 Task: Reply All to email with the signature Francisco Garcia with the subject Request for an article from softage.1@softage.net with the message Can you provide me with the contact information for the client?, select last word, change the font color from current to purple and background color to black Send the email
Action: Mouse moved to (861, 73)
Screenshot: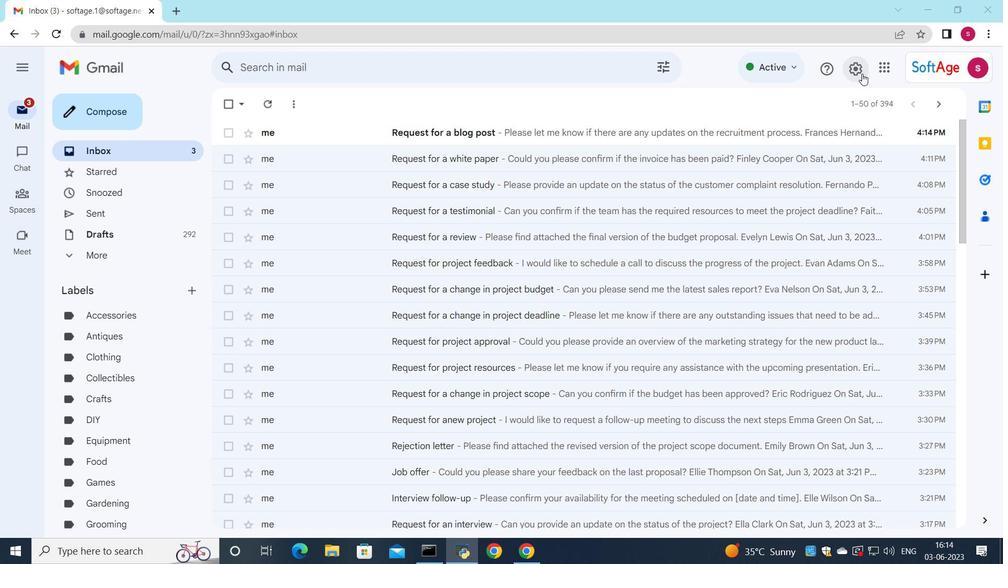 
Action: Mouse pressed left at (861, 73)
Screenshot: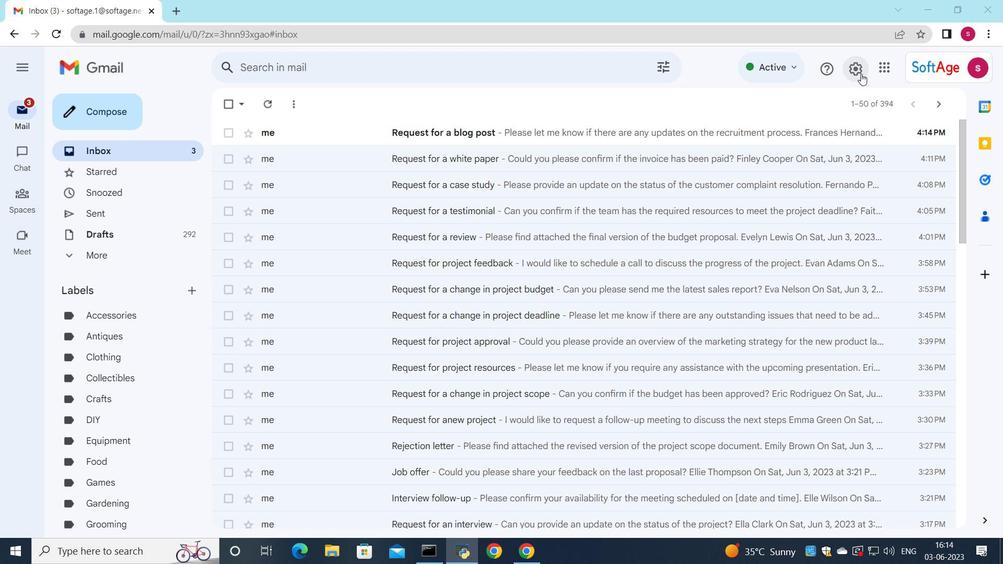 
Action: Mouse moved to (854, 137)
Screenshot: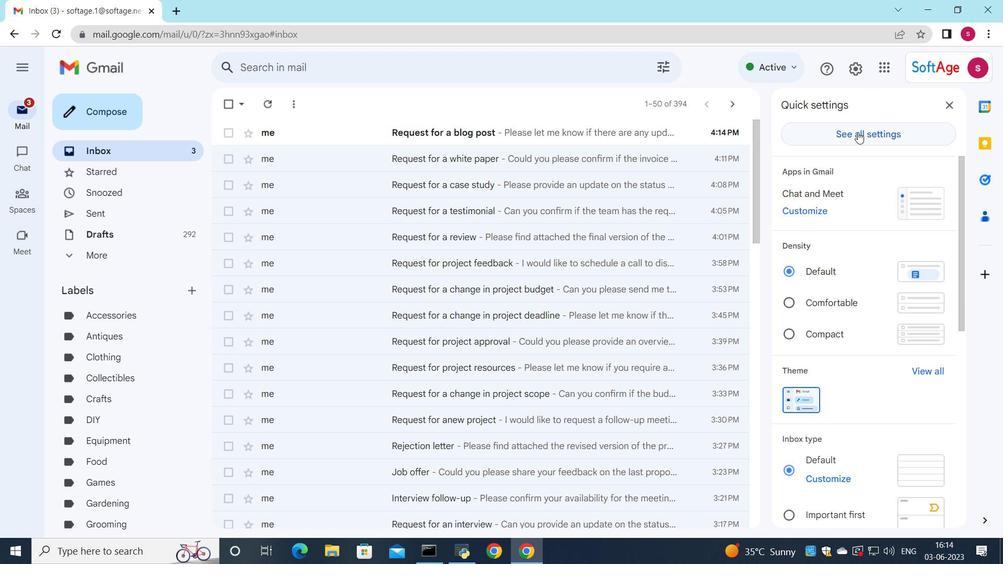 
Action: Mouse pressed left at (854, 137)
Screenshot: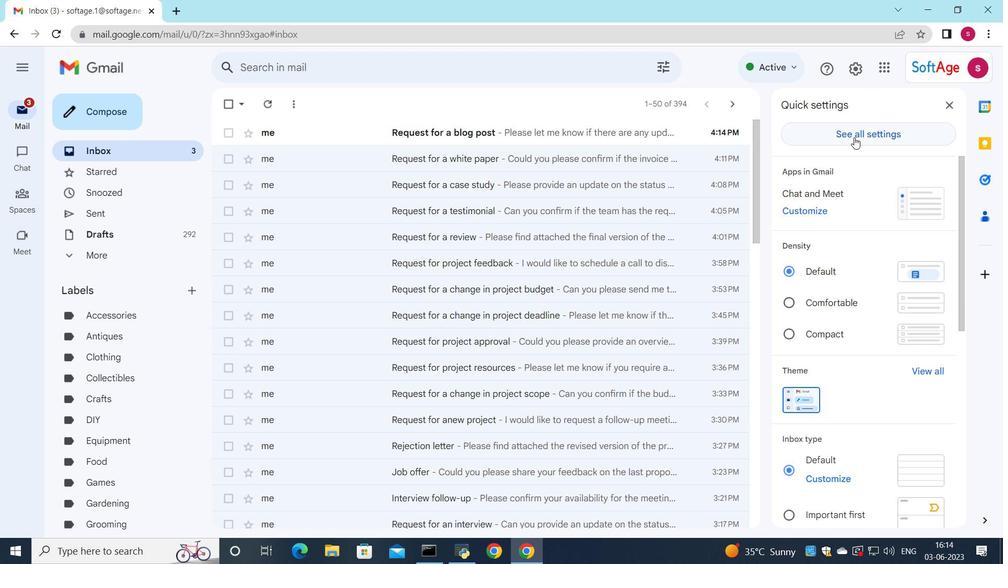 
Action: Mouse moved to (511, 297)
Screenshot: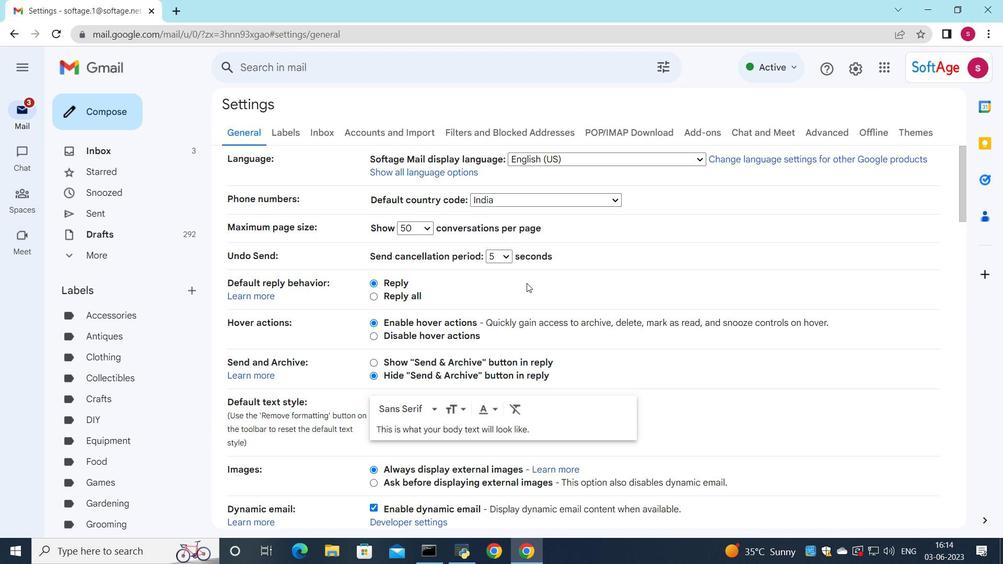 
Action: Mouse scrolled (511, 296) with delta (0, 0)
Screenshot: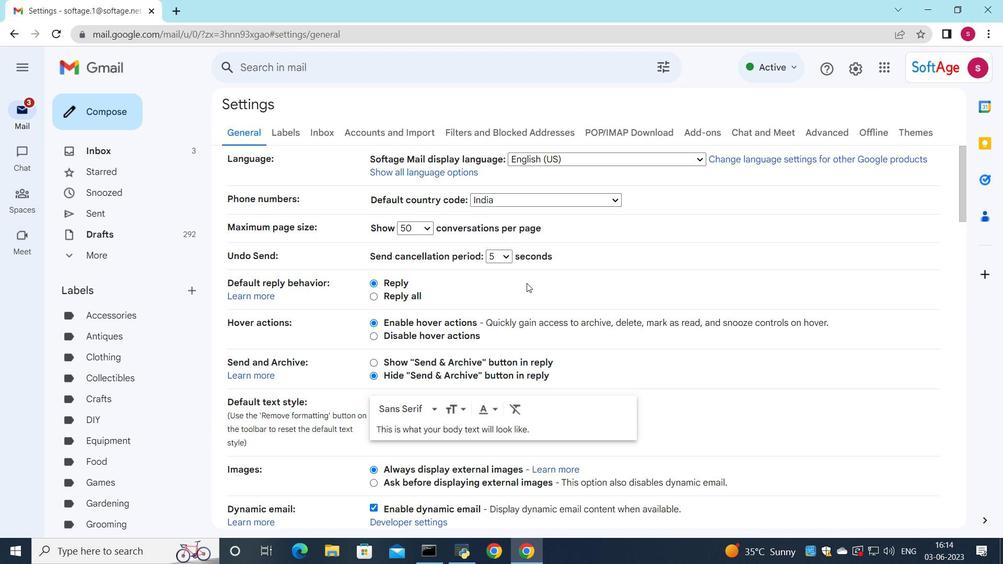 
Action: Mouse scrolled (511, 296) with delta (0, 0)
Screenshot: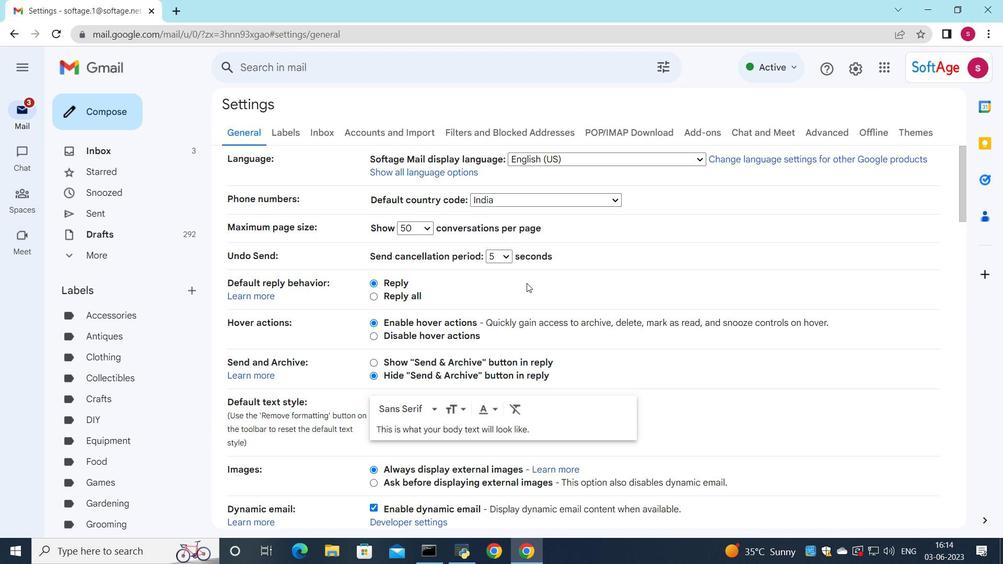 
Action: Mouse scrolled (511, 296) with delta (0, 0)
Screenshot: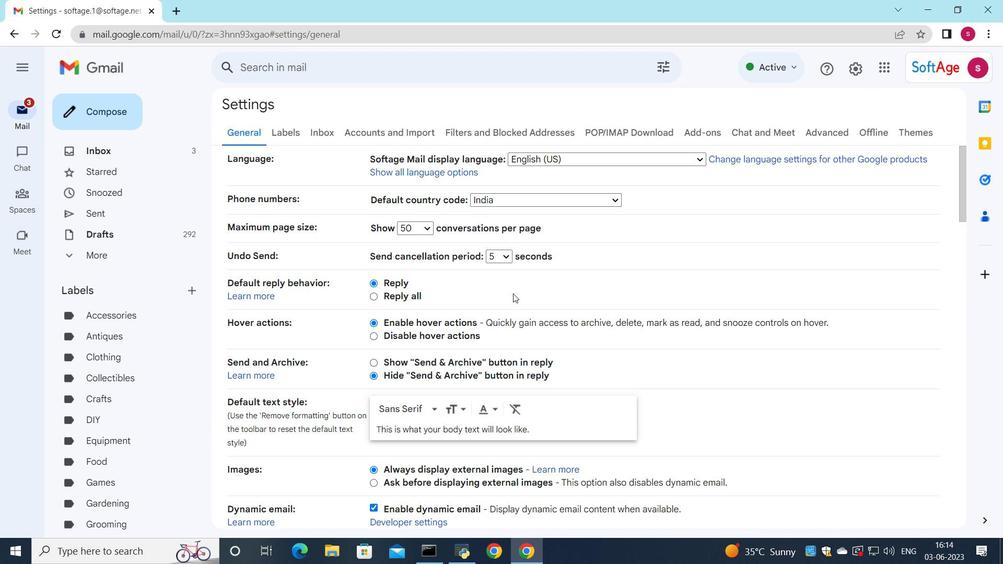 
Action: Mouse scrolled (511, 296) with delta (0, 0)
Screenshot: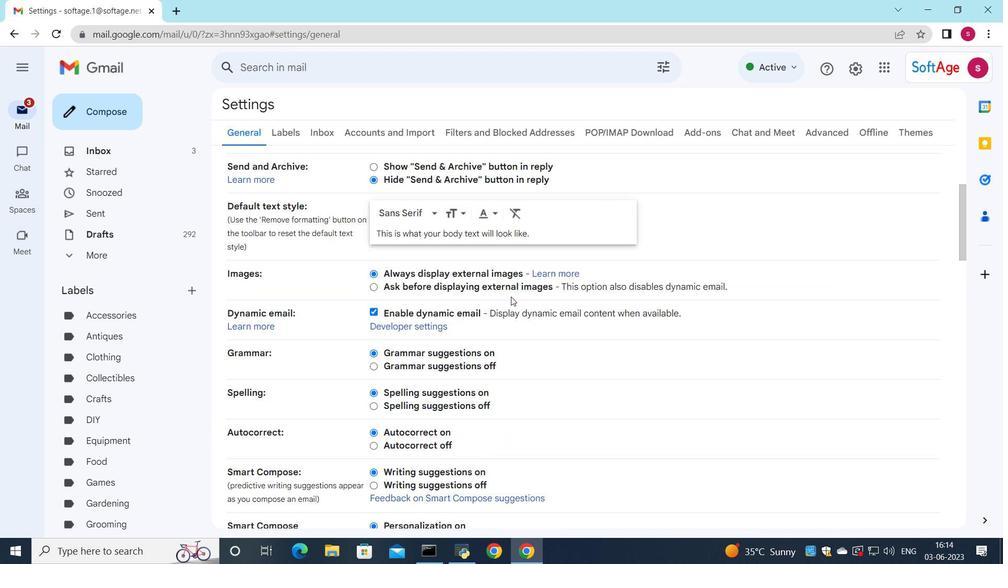 
Action: Mouse scrolled (511, 296) with delta (0, 0)
Screenshot: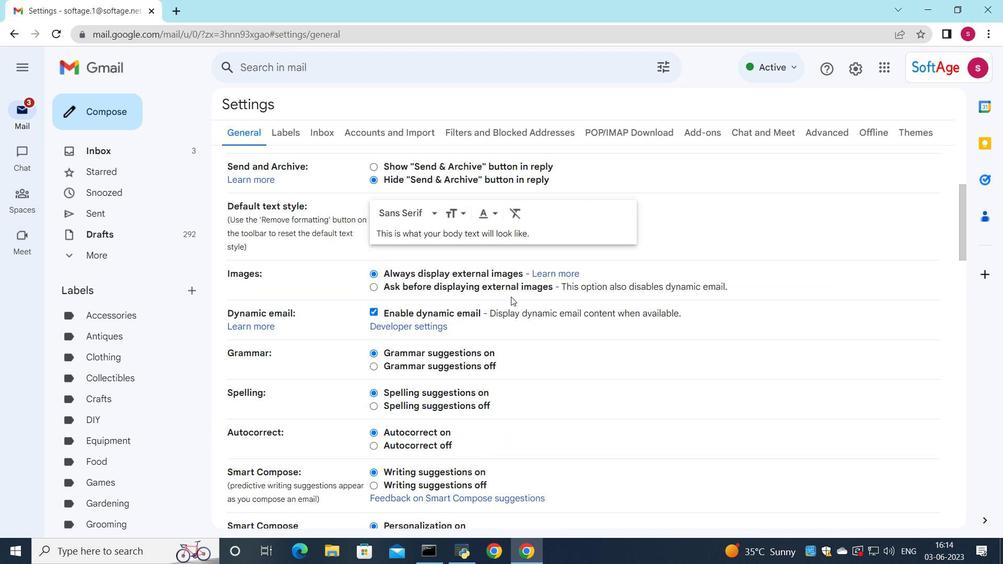 
Action: Mouse scrolled (511, 296) with delta (0, 0)
Screenshot: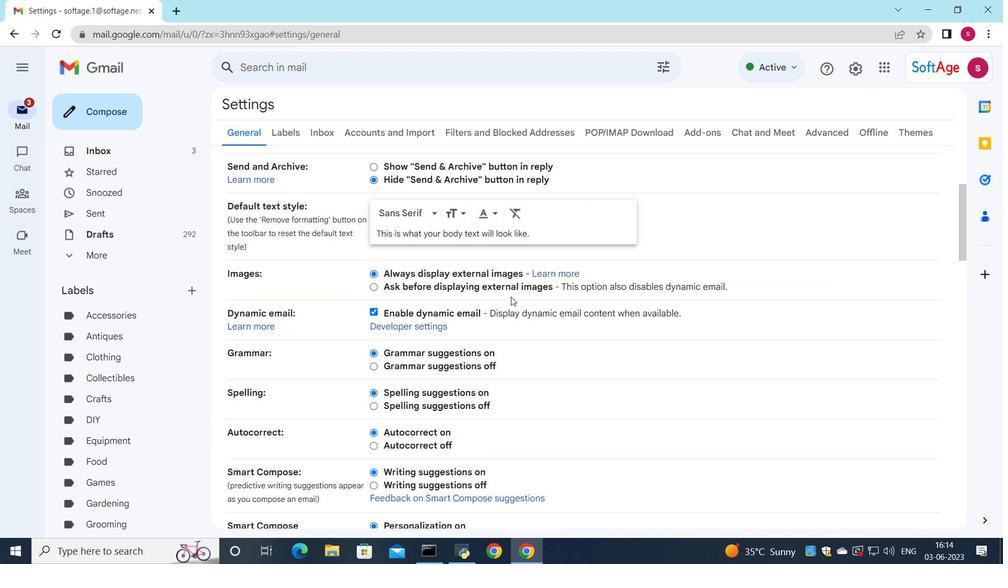 
Action: Mouse scrolled (511, 296) with delta (0, 0)
Screenshot: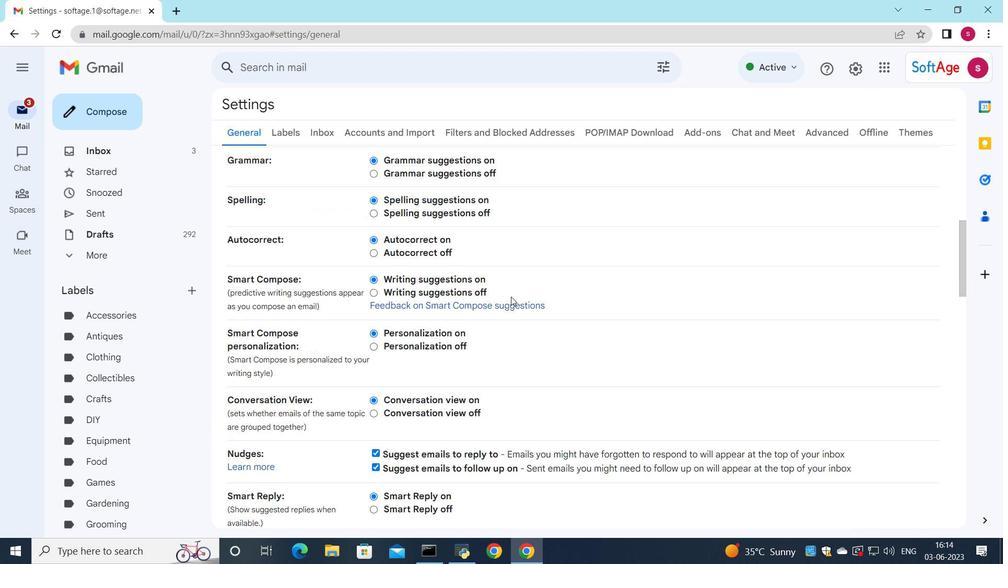 
Action: Mouse scrolled (511, 296) with delta (0, 0)
Screenshot: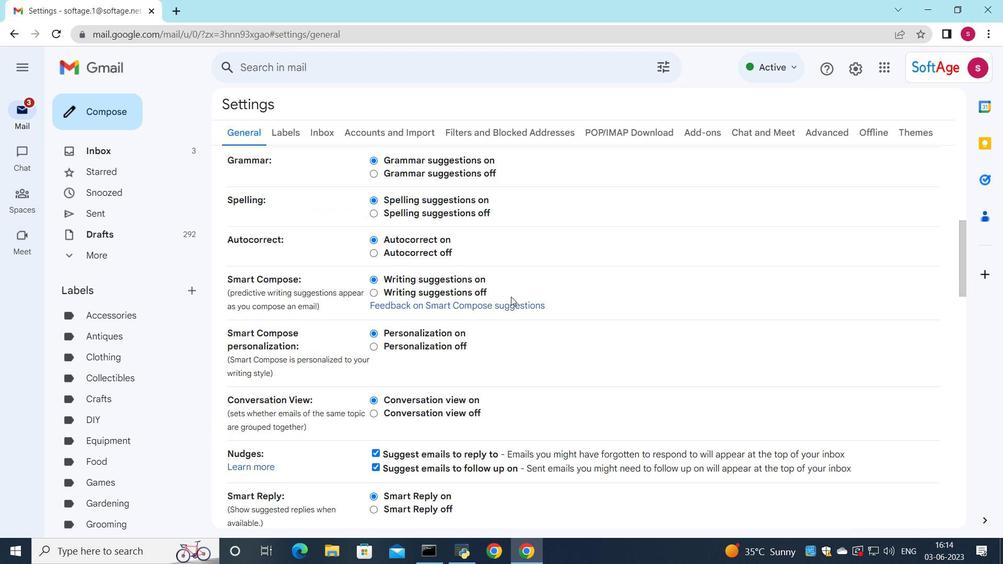 
Action: Mouse scrolled (511, 296) with delta (0, 0)
Screenshot: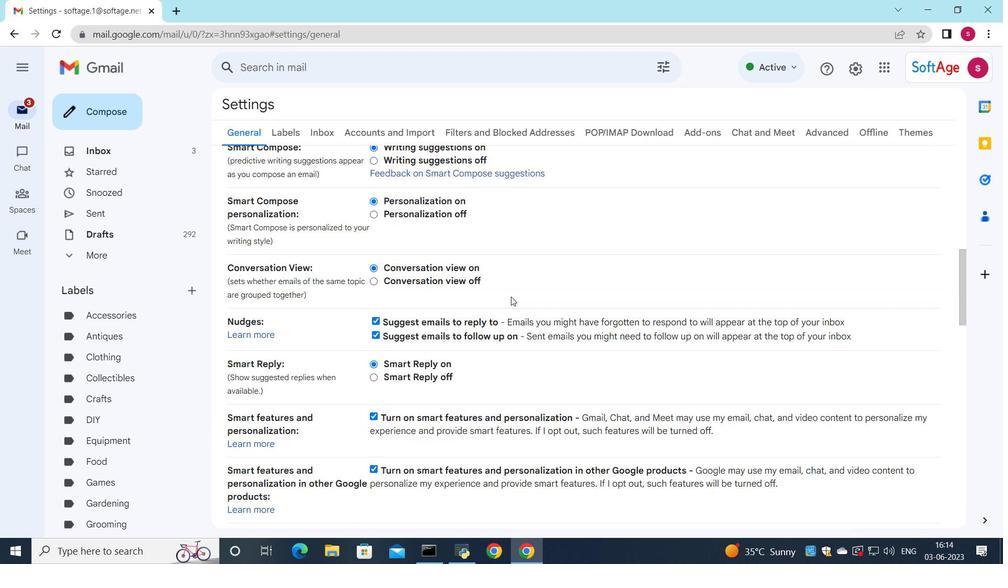 
Action: Mouse scrolled (511, 296) with delta (0, 0)
Screenshot: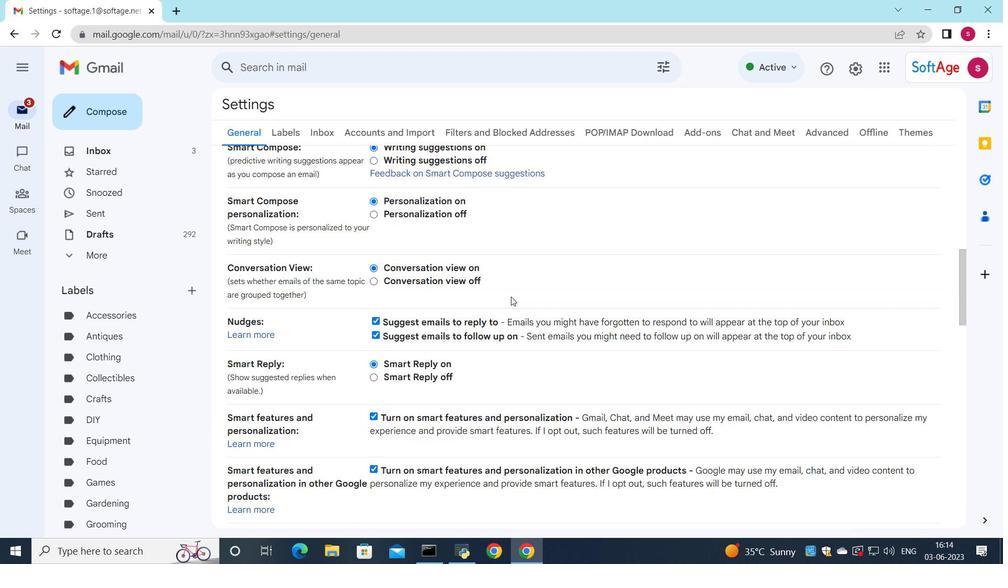 
Action: Mouse scrolled (511, 296) with delta (0, 0)
Screenshot: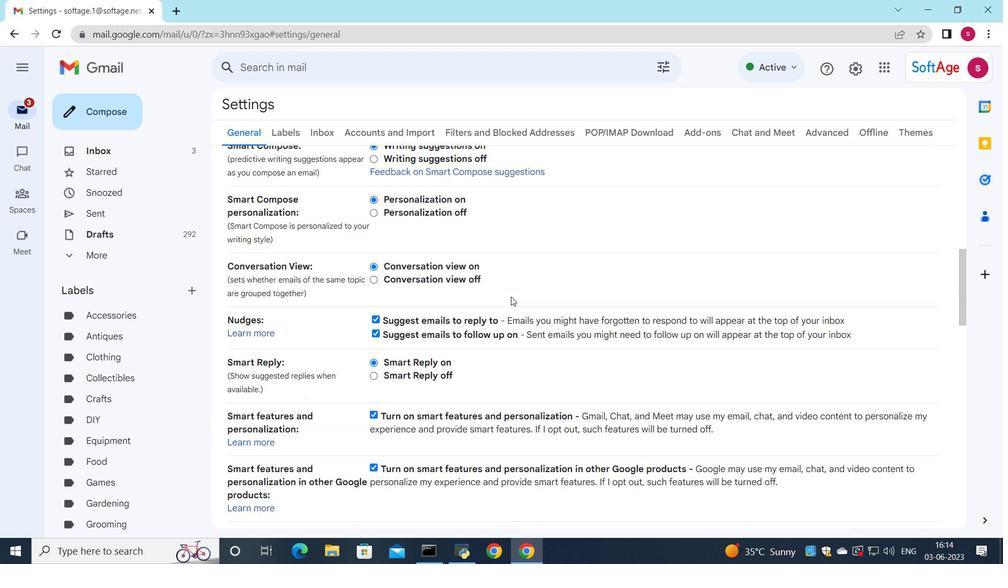 
Action: Mouse scrolled (511, 296) with delta (0, 0)
Screenshot: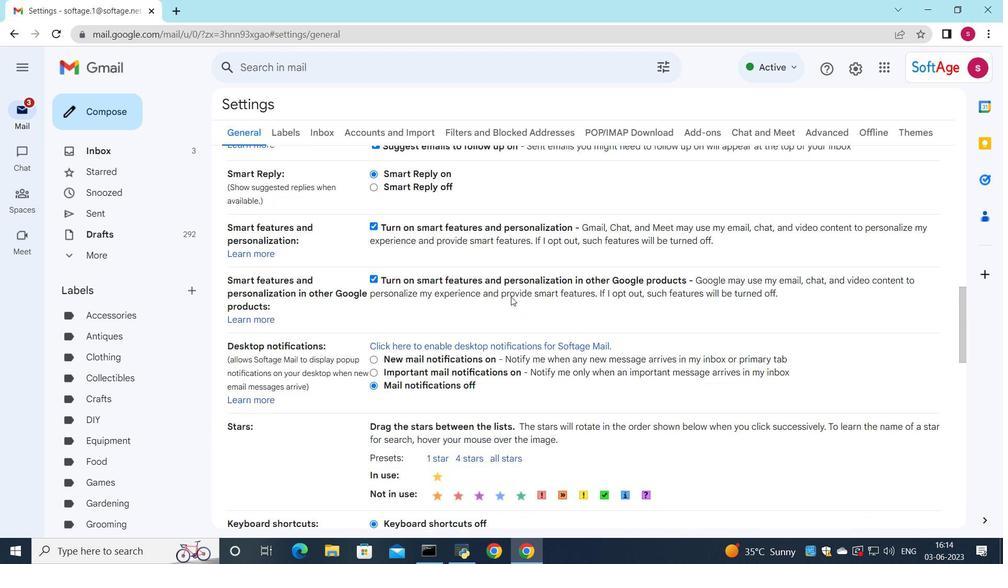 
Action: Mouse scrolled (511, 296) with delta (0, 0)
Screenshot: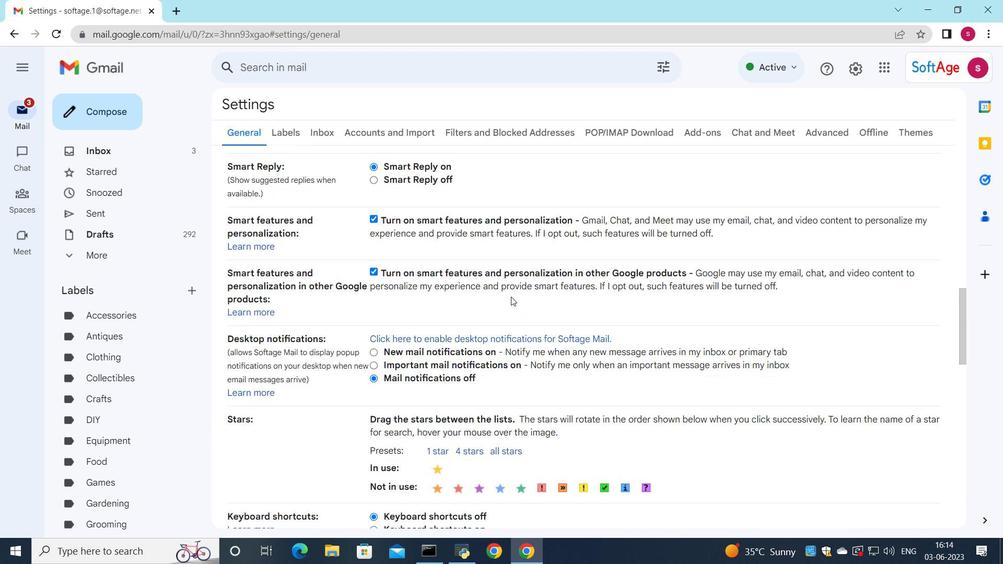 
Action: Mouse scrolled (511, 296) with delta (0, 0)
Screenshot: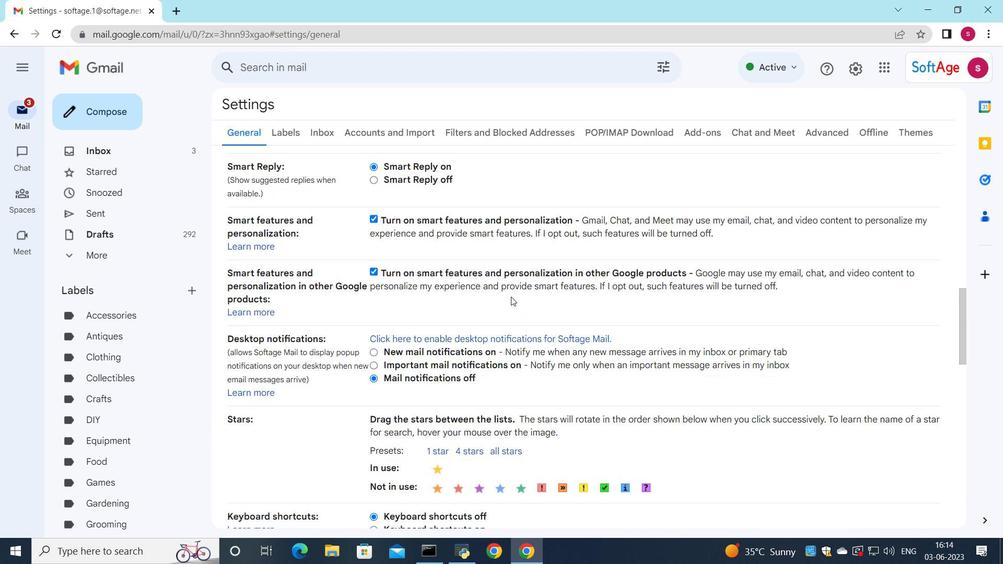 
Action: Mouse scrolled (511, 296) with delta (0, 0)
Screenshot: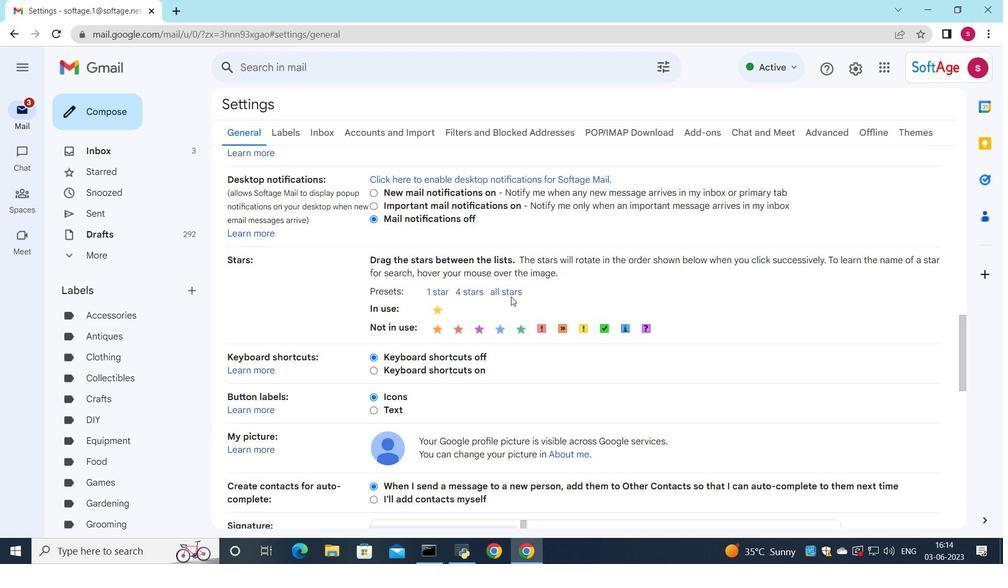 
Action: Mouse scrolled (511, 296) with delta (0, 0)
Screenshot: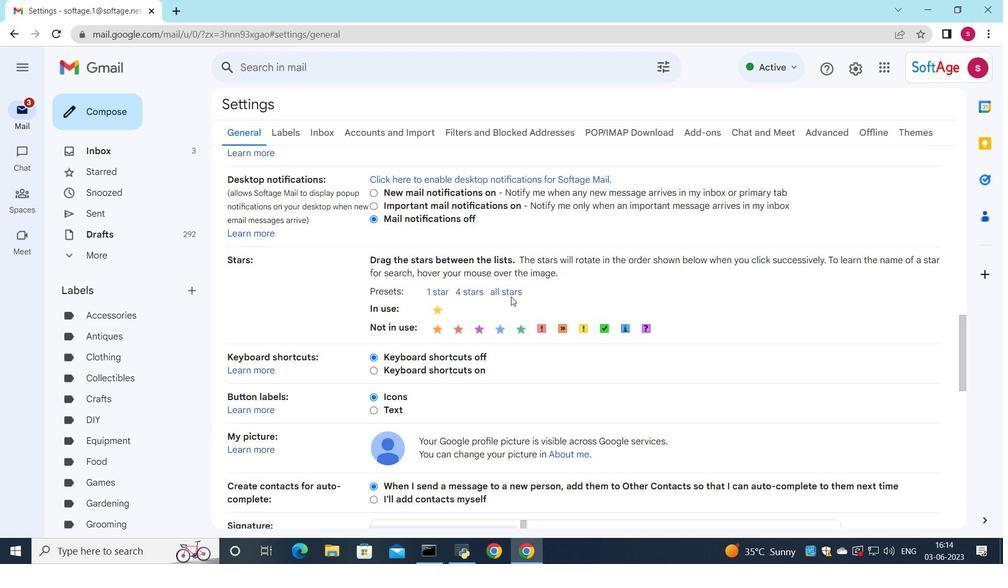 
Action: Mouse moved to (511, 298)
Screenshot: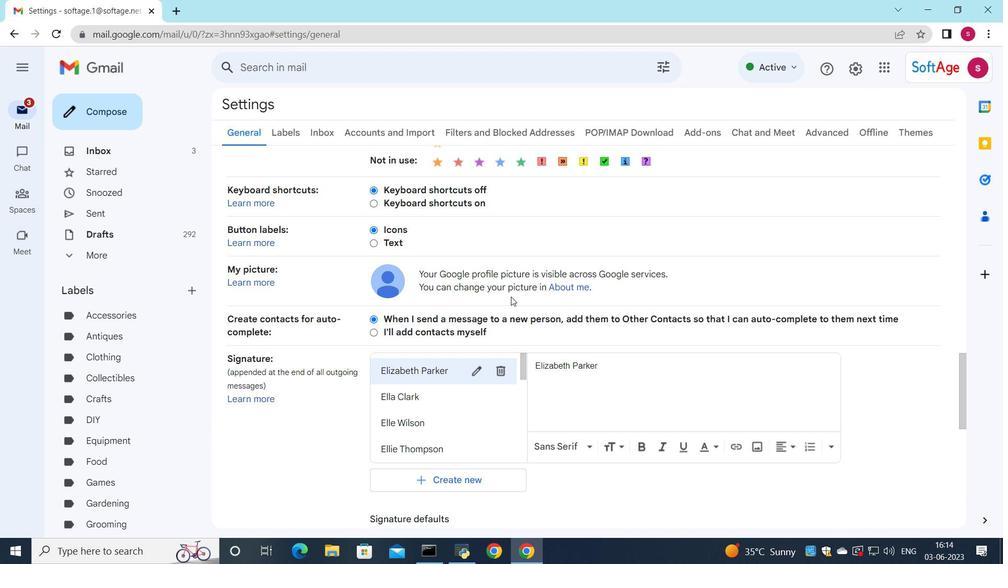 
Action: Mouse scrolled (511, 297) with delta (0, 0)
Screenshot: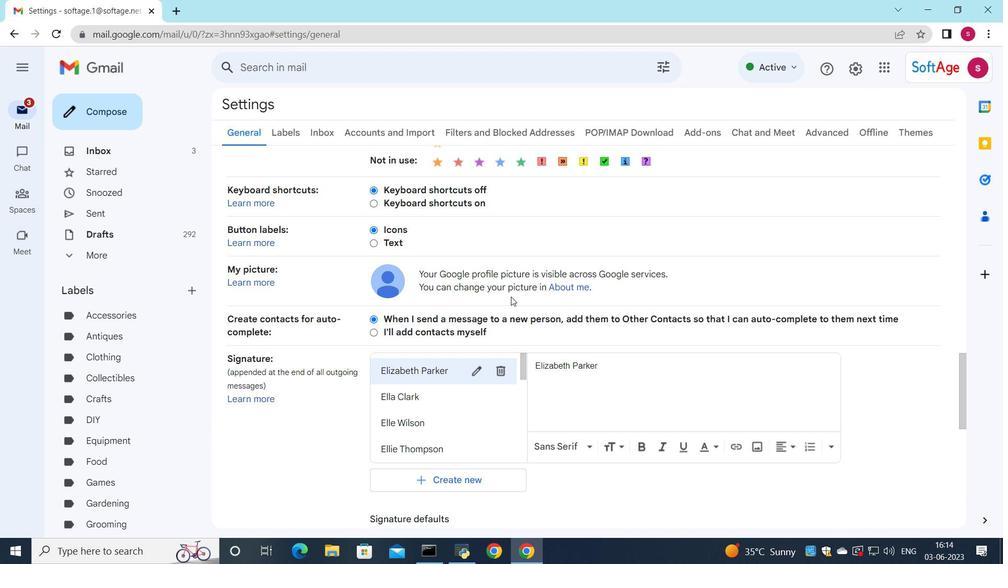 
Action: Mouse scrolled (511, 297) with delta (0, 0)
Screenshot: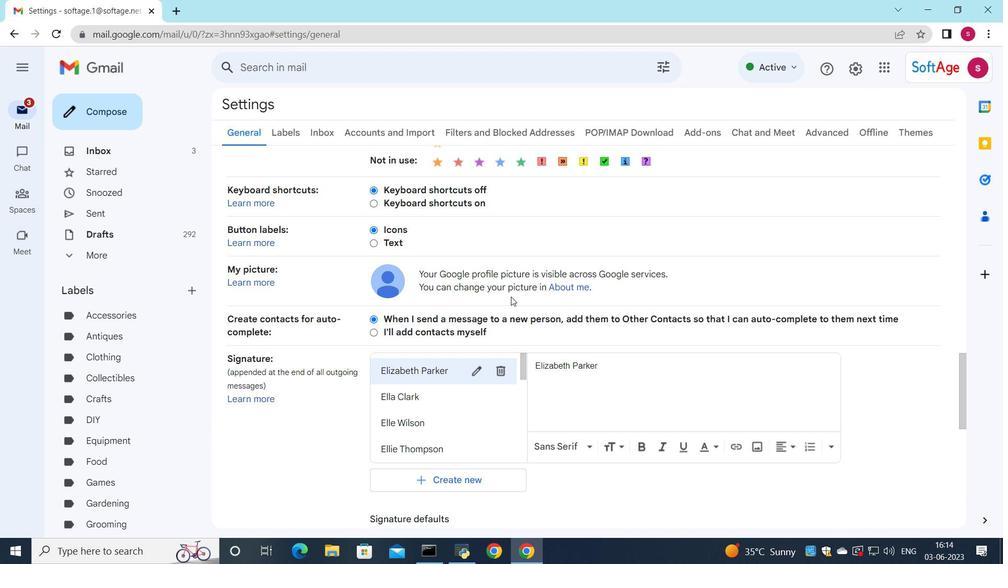 
Action: Mouse moved to (511, 299)
Screenshot: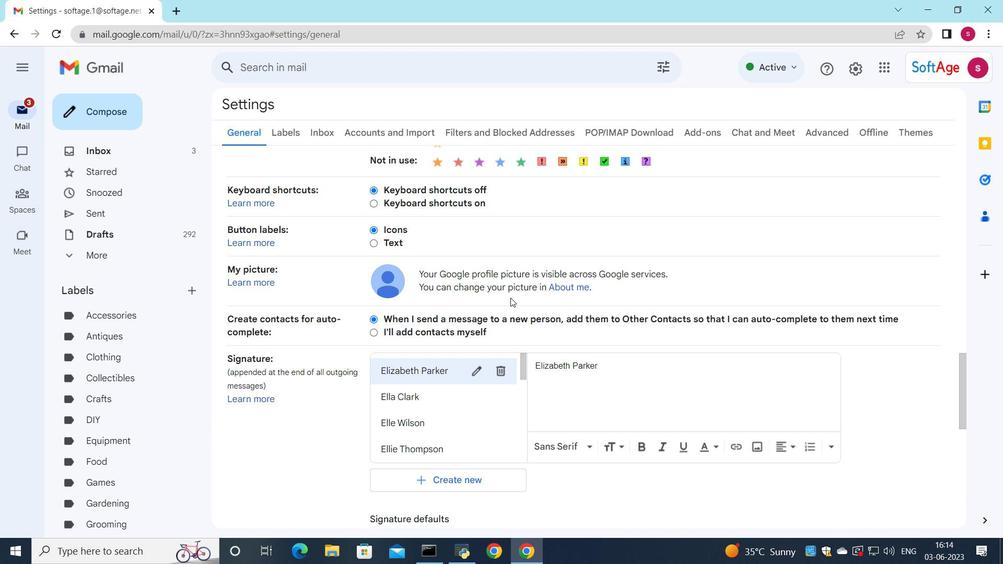 
Action: Mouse scrolled (511, 298) with delta (0, 0)
Screenshot: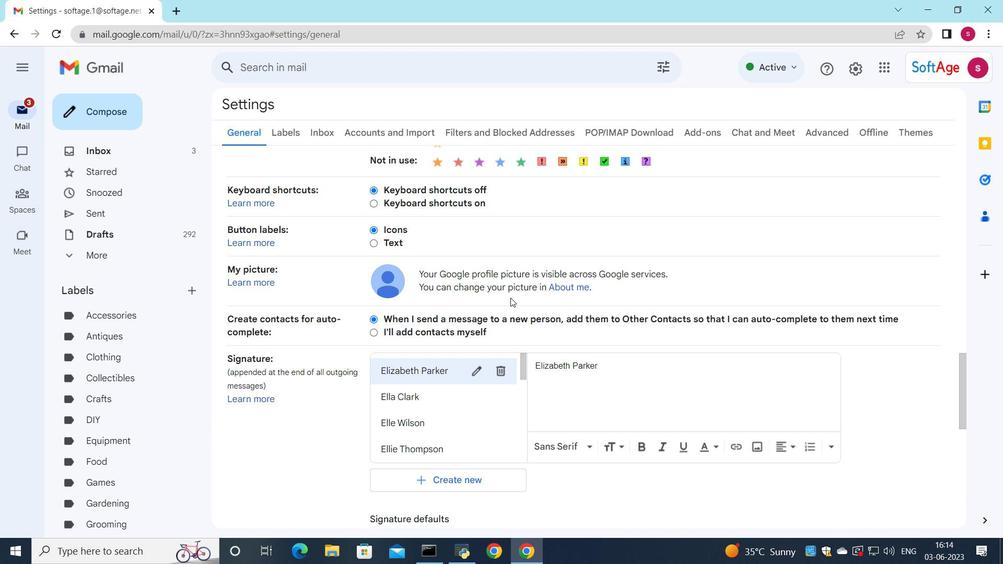 
Action: Mouse moved to (462, 285)
Screenshot: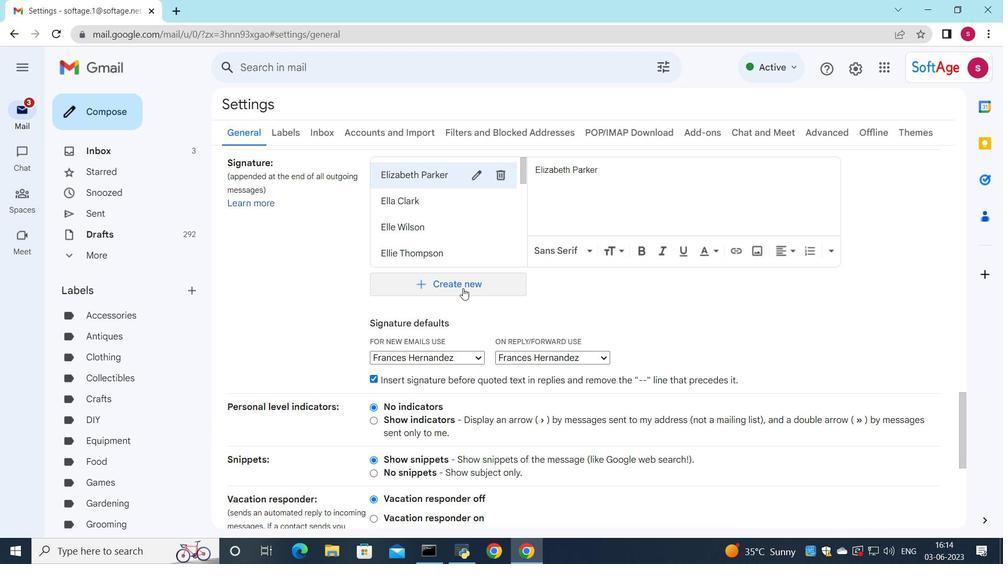 
Action: Mouse pressed left at (462, 285)
Screenshot: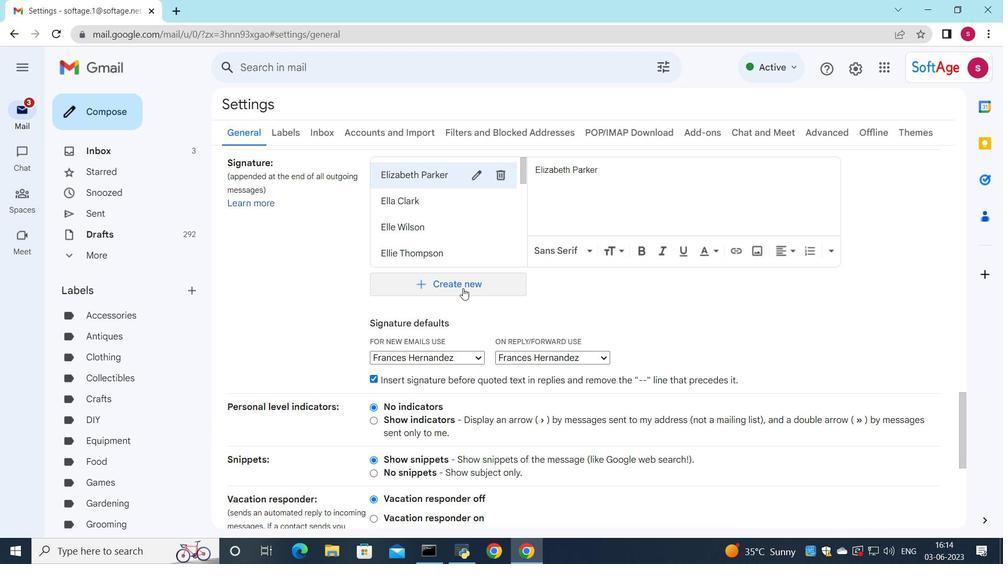 
Action: Mouse moved to (522, 265)
Screenshot: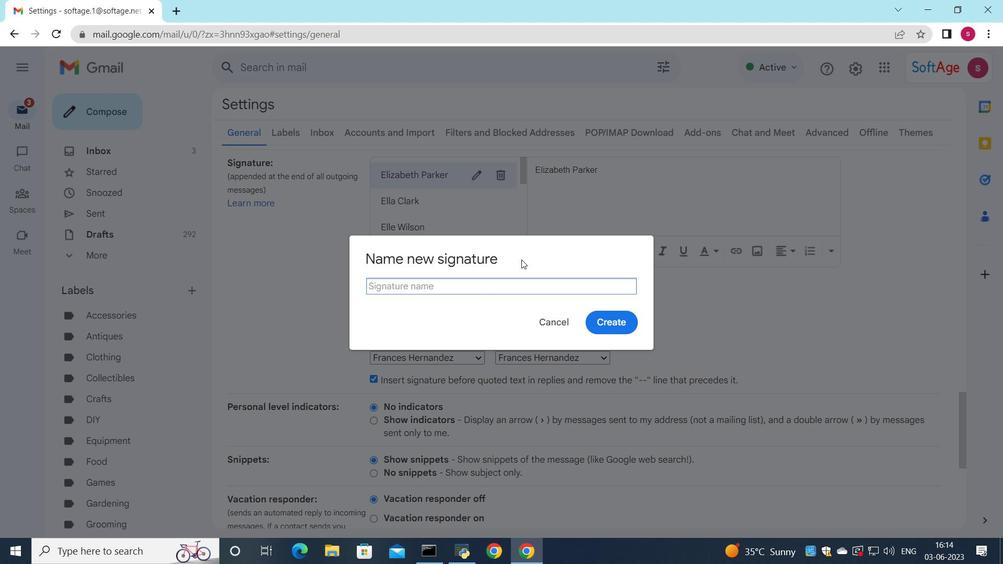 
Action: Key pressed <Key.shift>Francisco<Key.space><Key.shift>Garcia
Screenshot: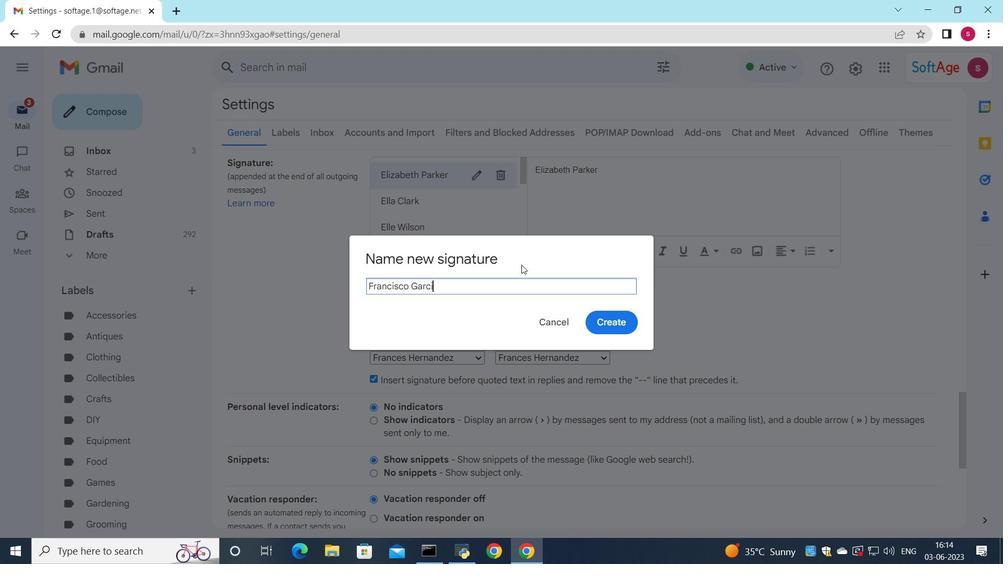 
Action: Mouse moved to (615, 326)
Screenshot: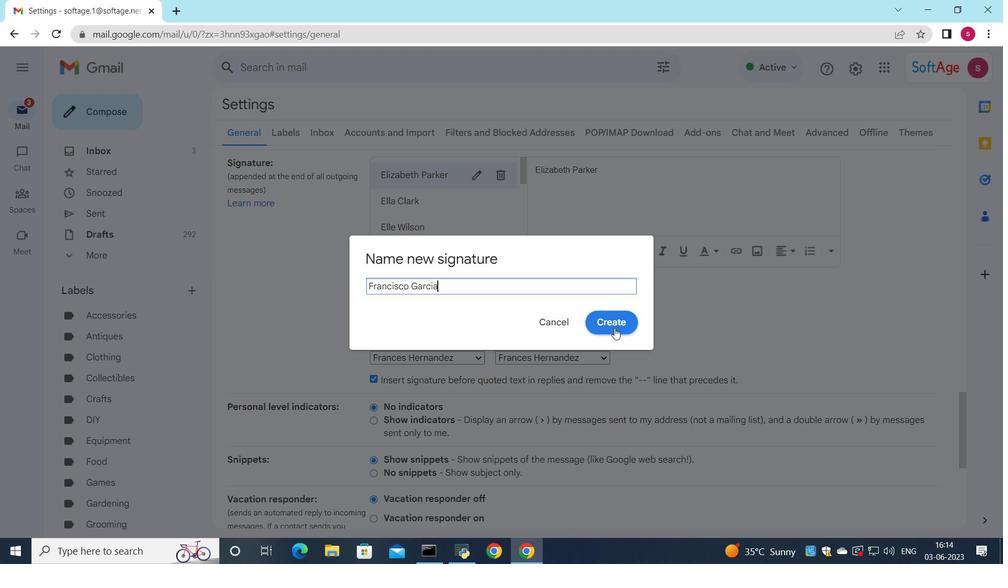 
Action: Mouse pressed left at (615, 326)
Screenshot: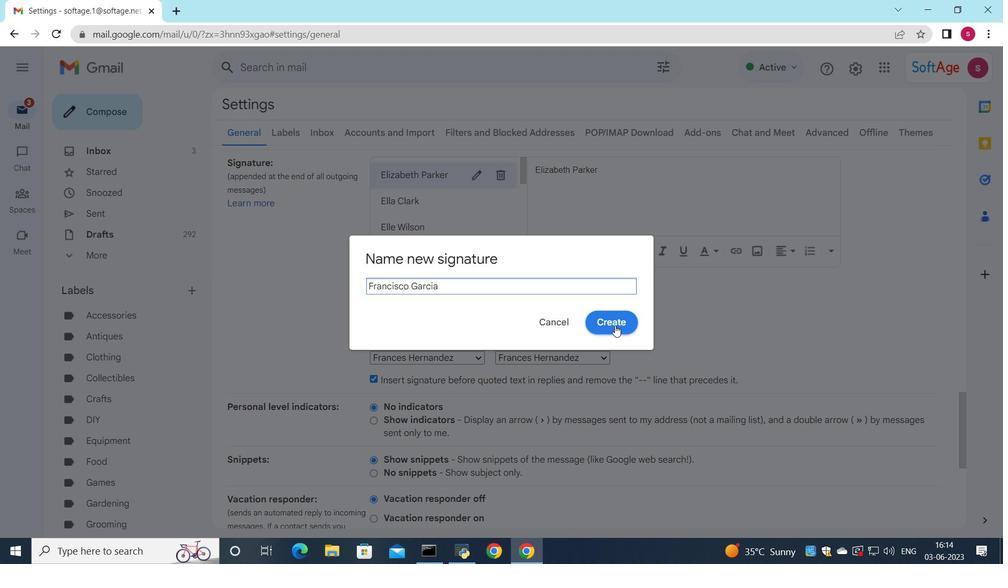 
Action: Mouse moved to (646, 205)
Screenshot: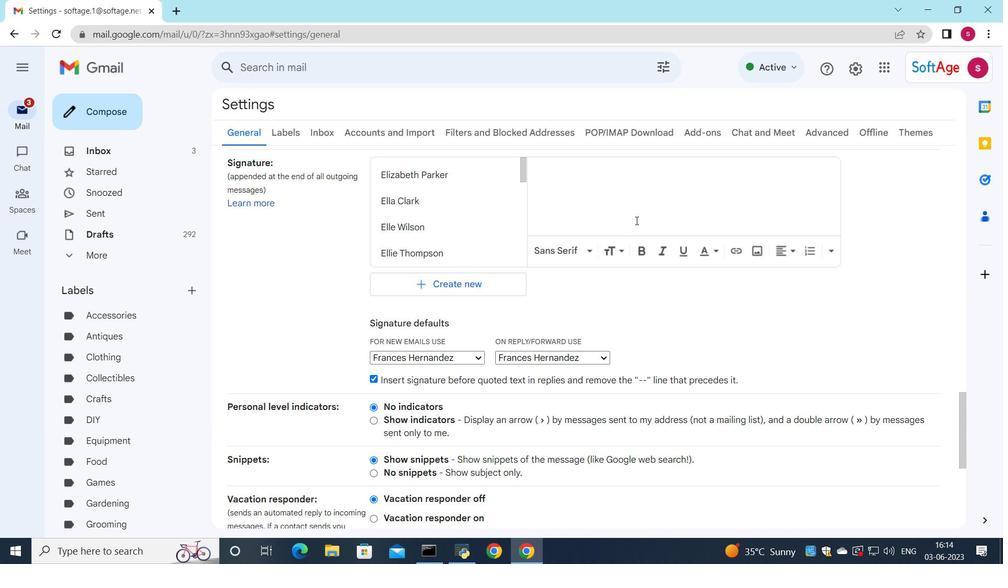 
Action: Key pressed <Key.shift>Francisco<Key.space><Key.shift>Garcia
Screenshot: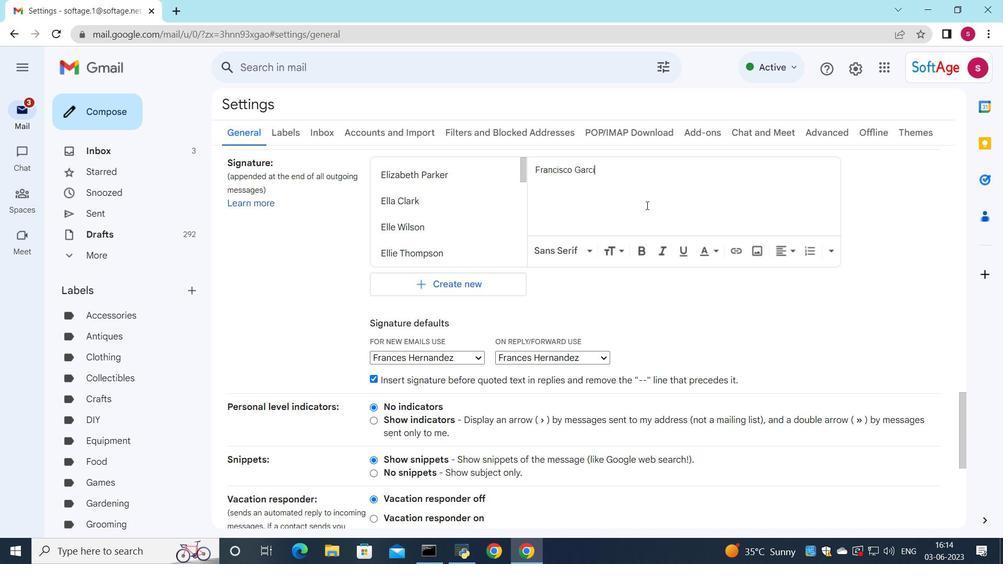 
Action: Mouse moved to (462, 353)
Screenshot: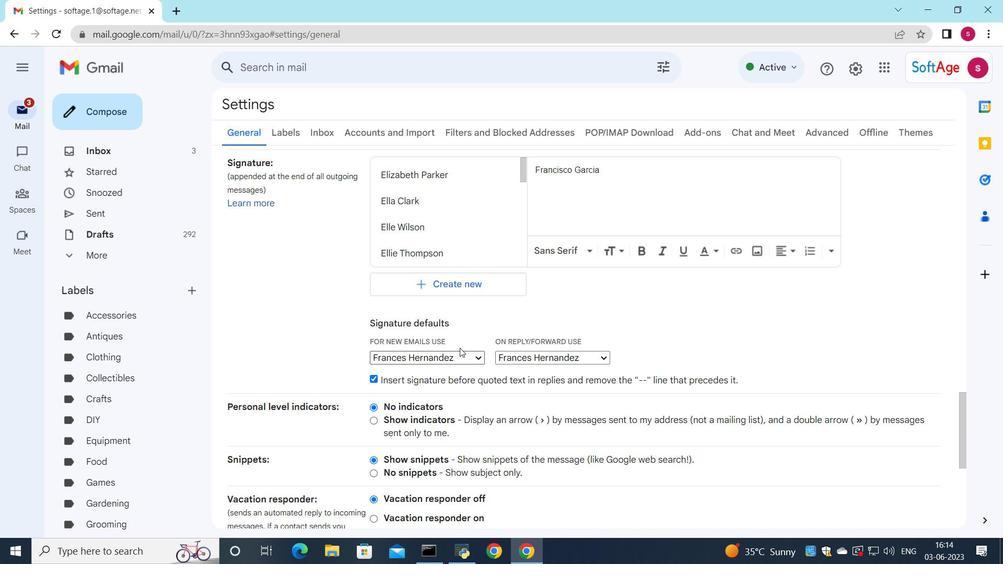 
Action: Mouse pressed left at (462, 353)
Screenshot: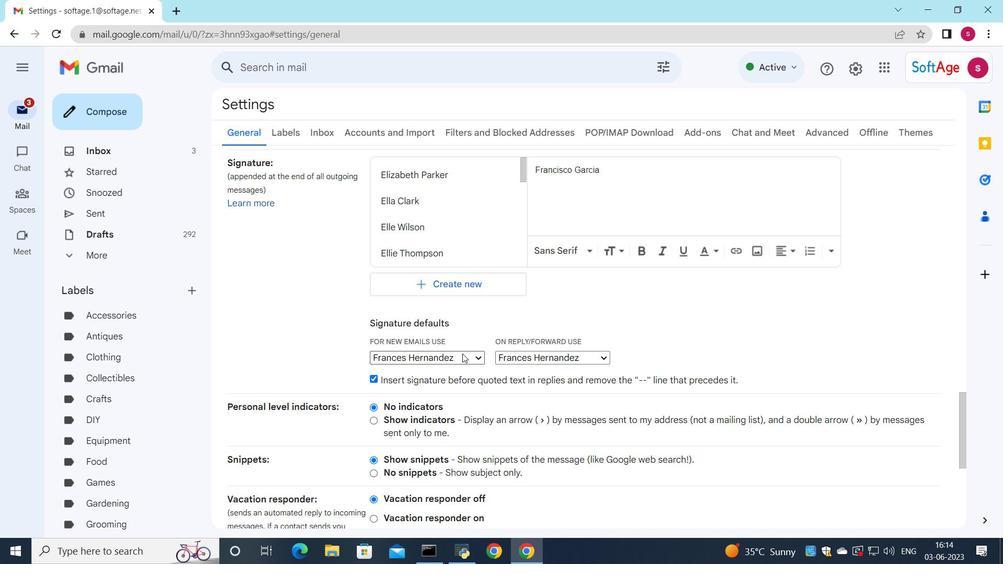 
Action: Mouse moved to (441, 338)
Screenshot: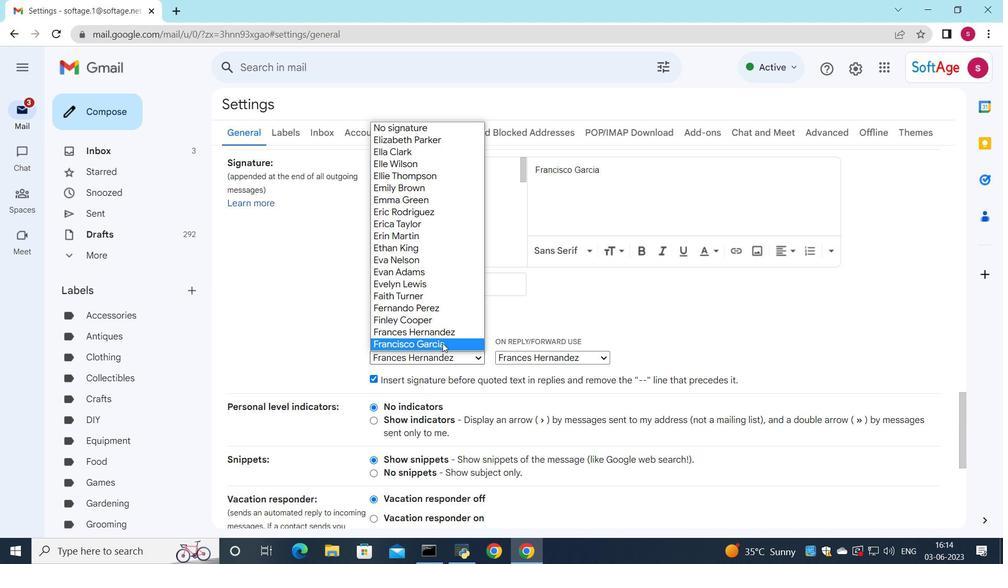
Action: Mouse pressed left at (441, 338)
Screenshot: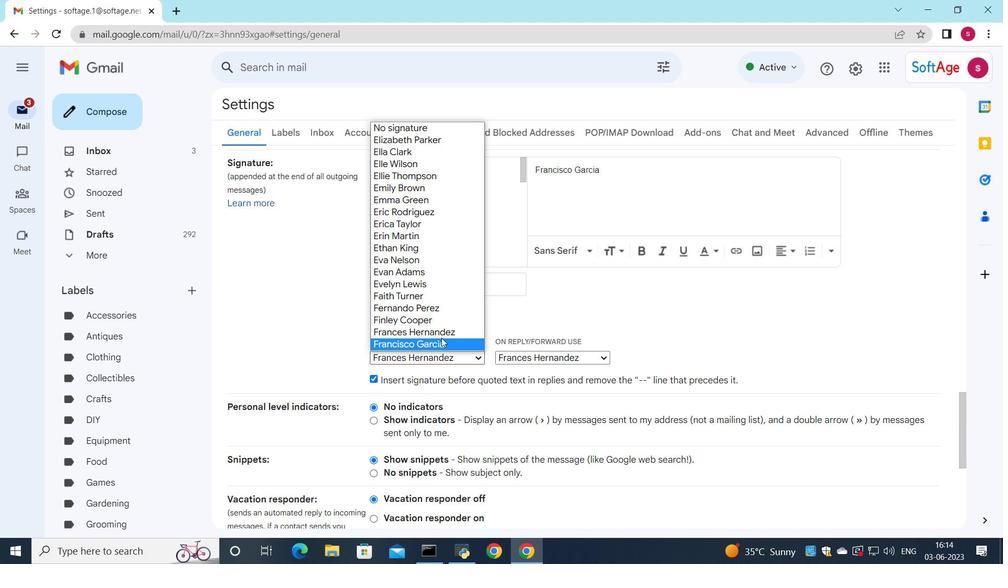 
Action: Mouse moved to (527, 361)
Screenshot: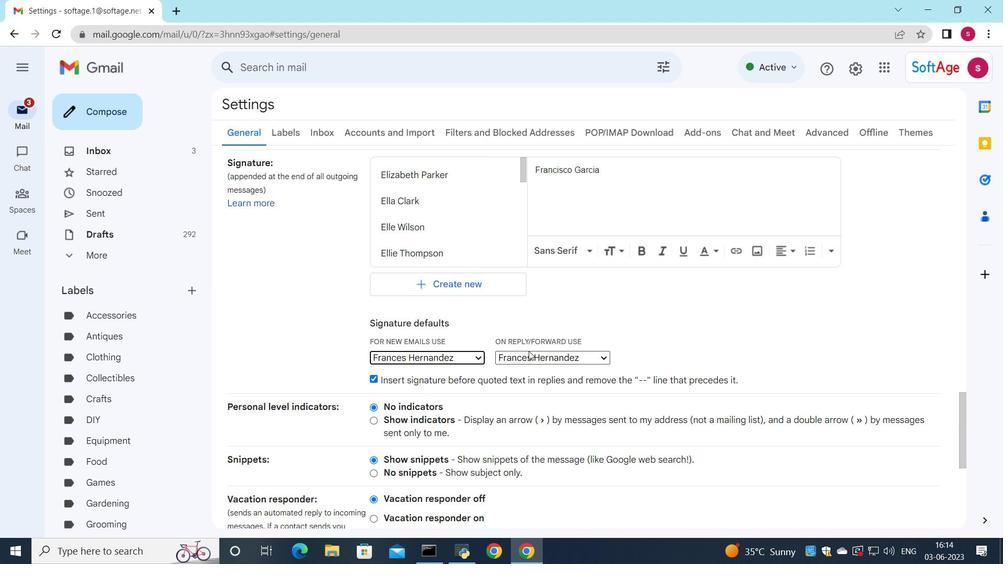 
Action: Mouse pressed left at (527, 361)
Screenshot: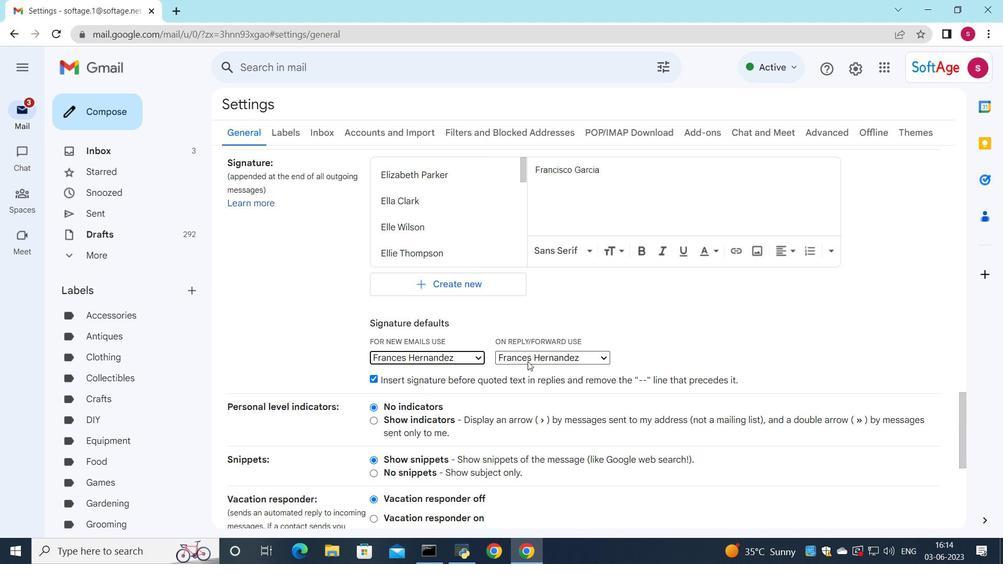 
Action: Mouse moved to (525, 348)
Screenshot: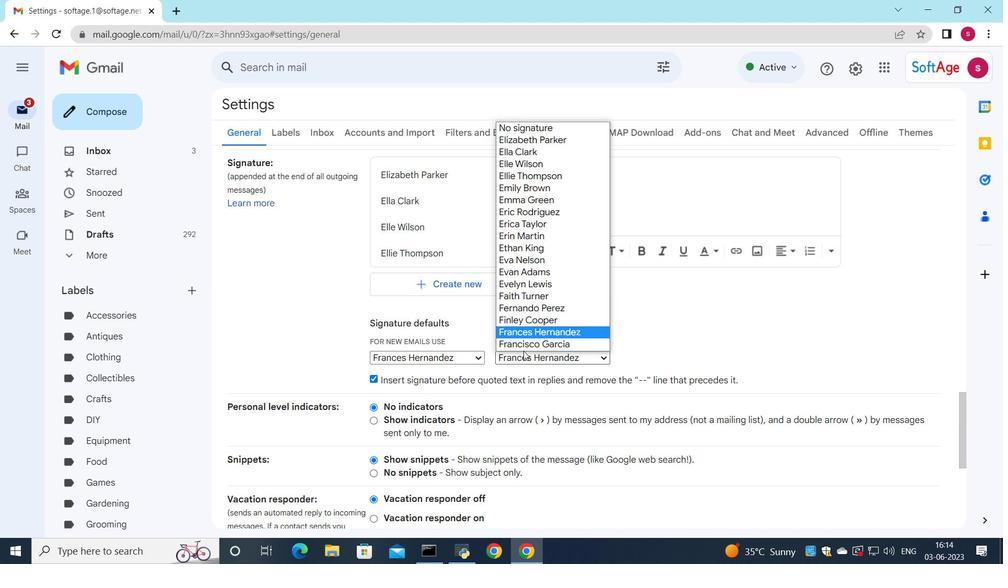 
Action: Mouse pressed left at (525, 348)
Screenshot: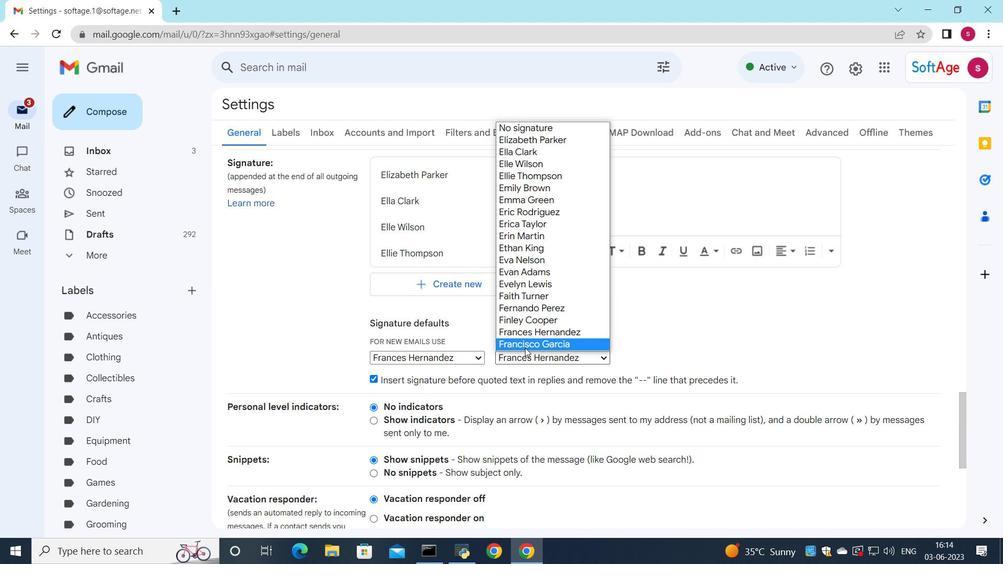 
Action: Mouse moved to (468, 357)
Screenshot: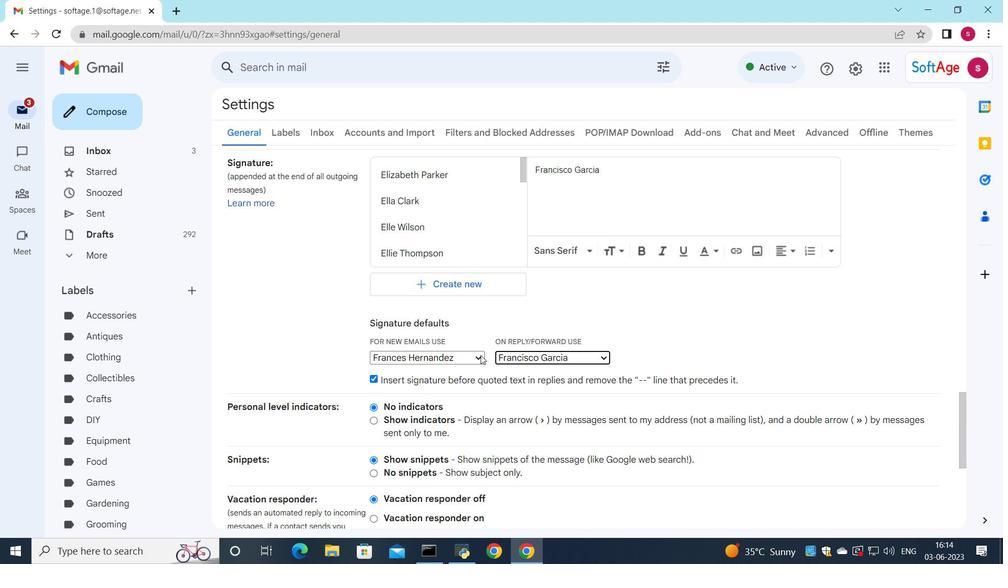 
Action: Mouse pressed left at (468, 357)
Screenshot: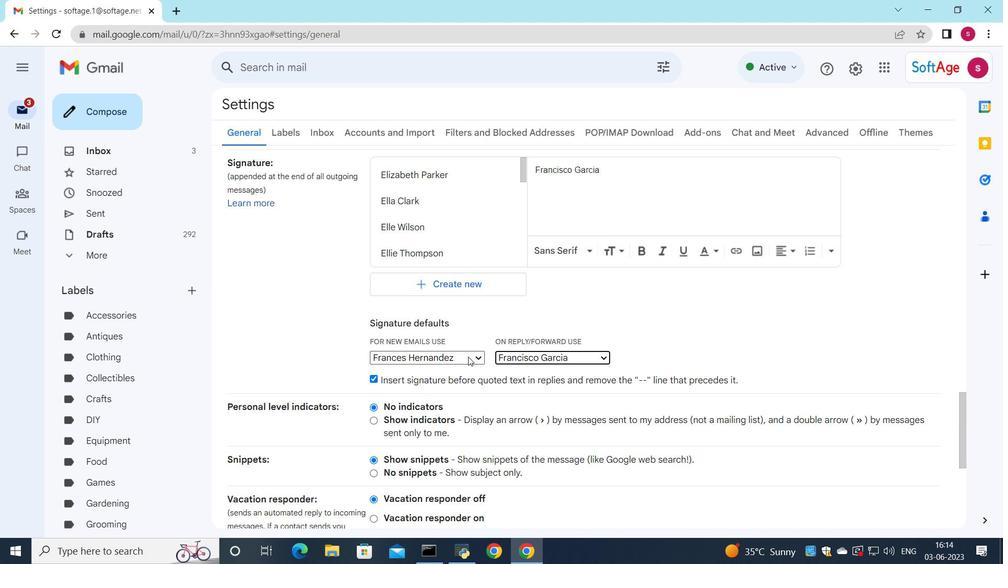 
Action: Mouse moved to (462, 341)
Screenshot: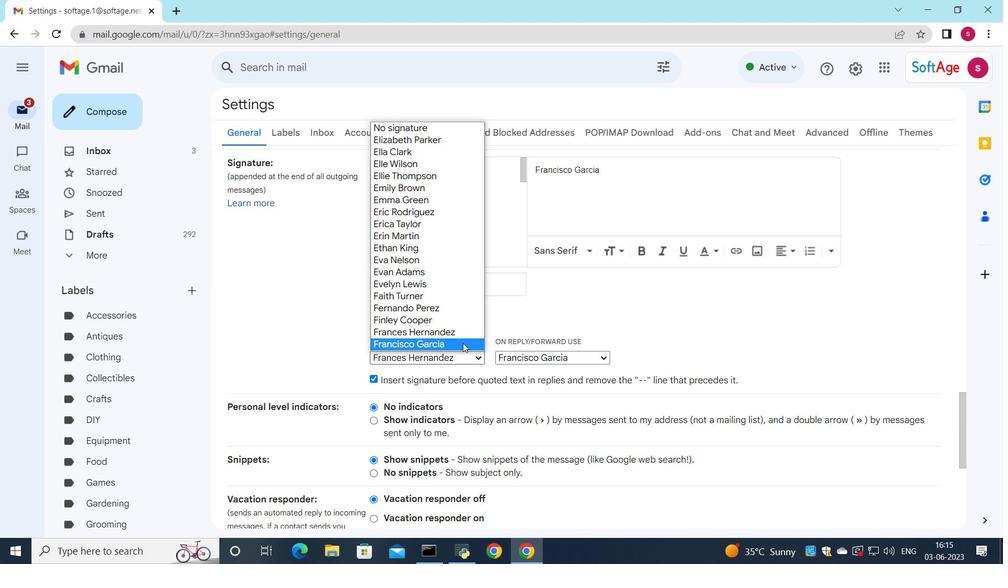 
Action: Mouse pressed left at (462, 341)
Screenshot: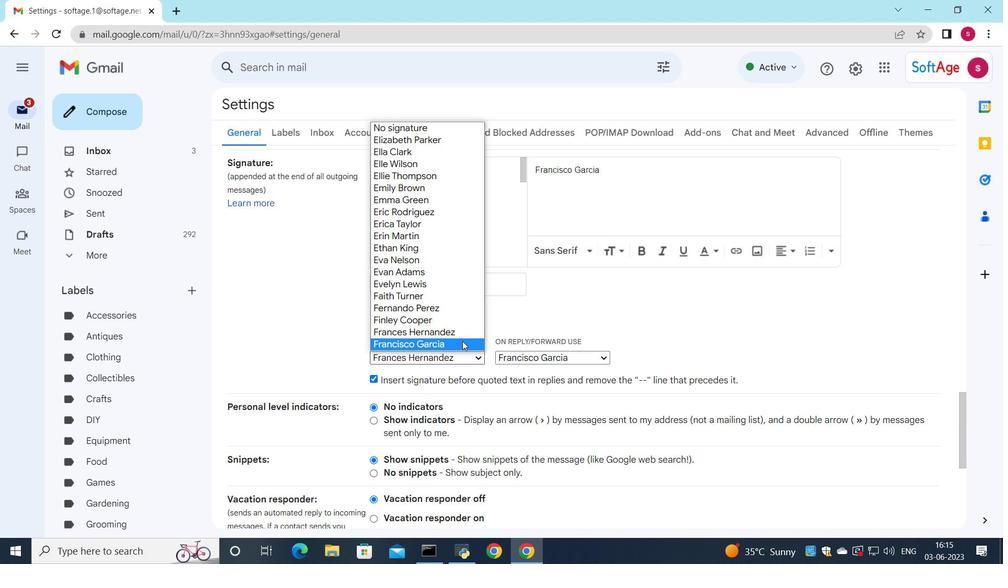 
Action: Mouse scrolled (462, 341) with delta (0, 0)
Screenshot: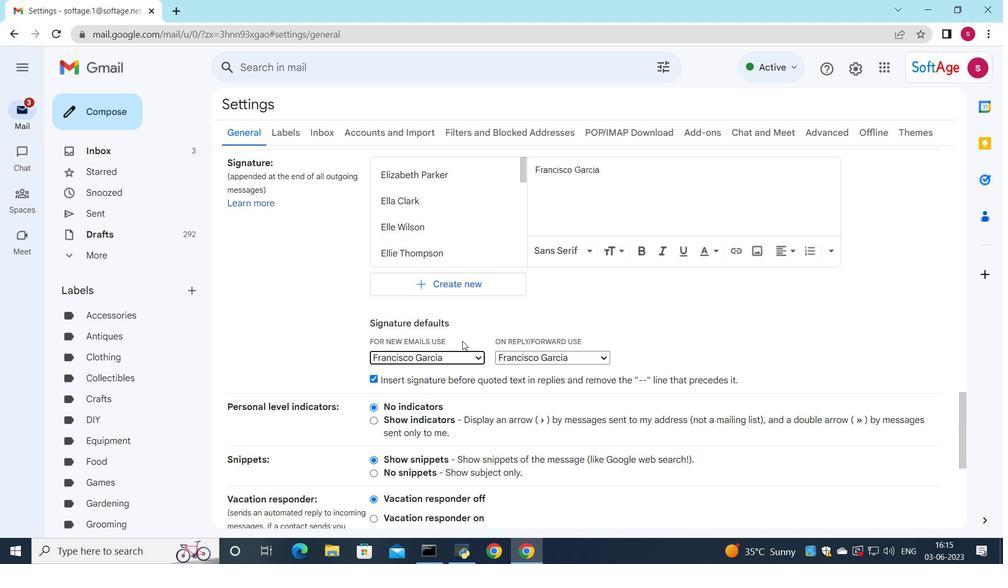 
Action: Mouse scrolled (462, 341) with delta (0, 0)
Screenshot: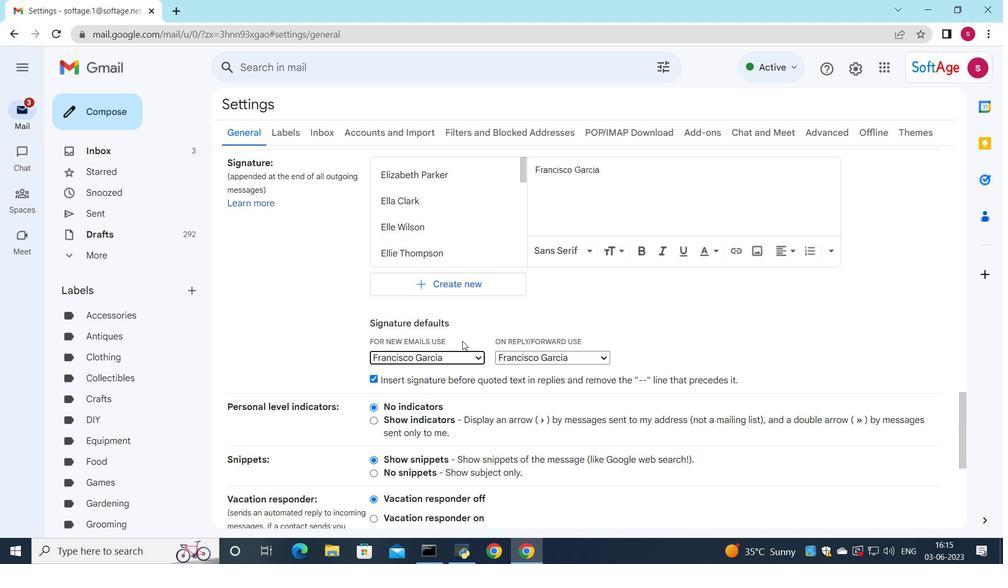 
Action: Mouse scrolled (462, 341) with delta (0, 0)
Screenshot: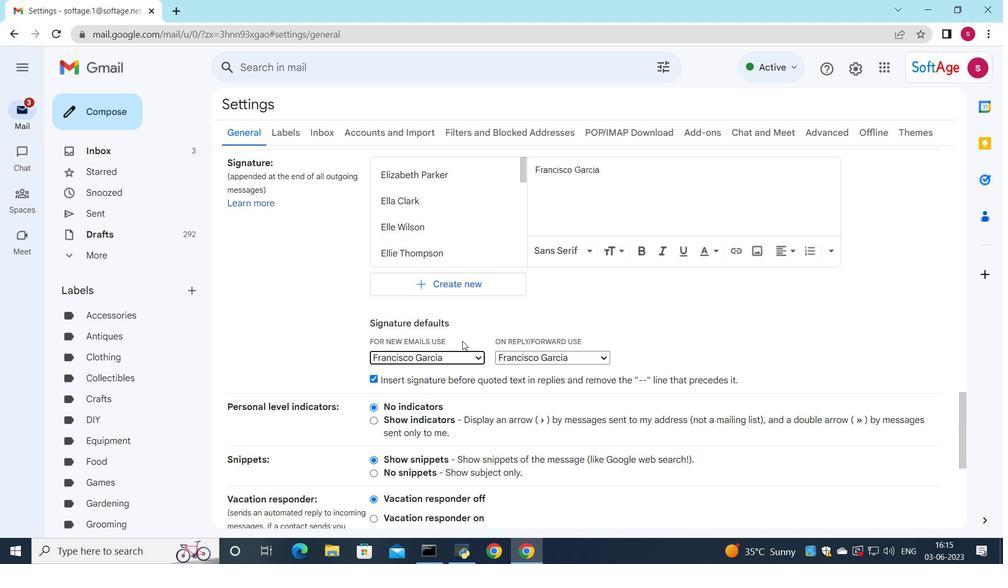 
Action: Mouse scrolled (462, 341) with delta (0, 0)
Screenshot: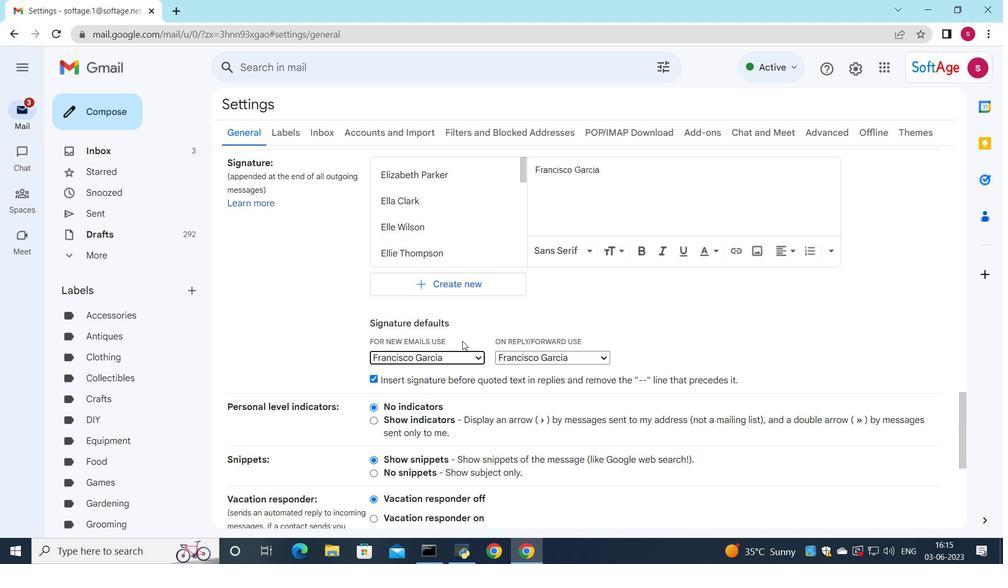
Action: Mouse scrolled (462, 341) with delta (0, 0)
Screenshot: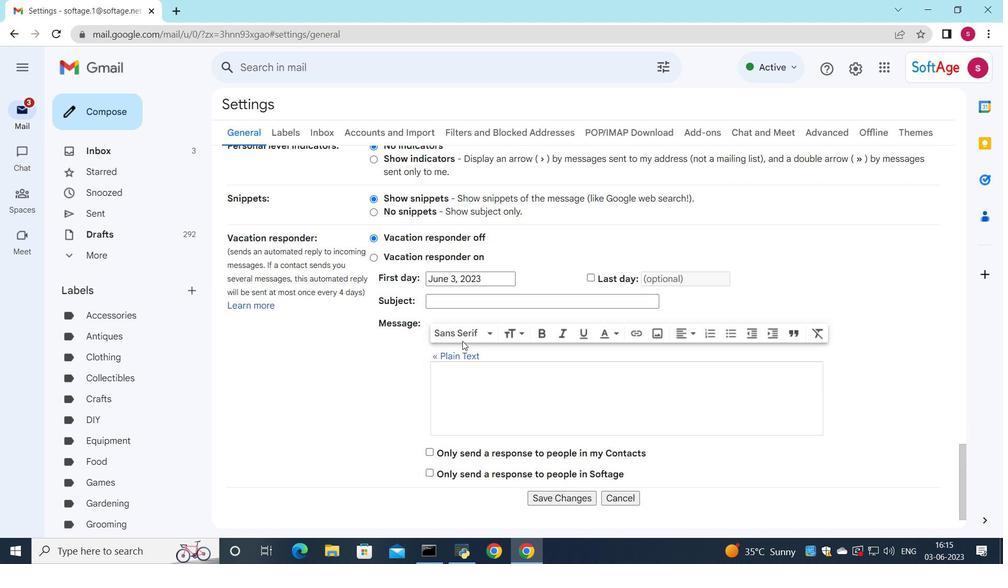 
Action: Mouse scrolled (462, 341) with delta (0, 0)
Screenshot: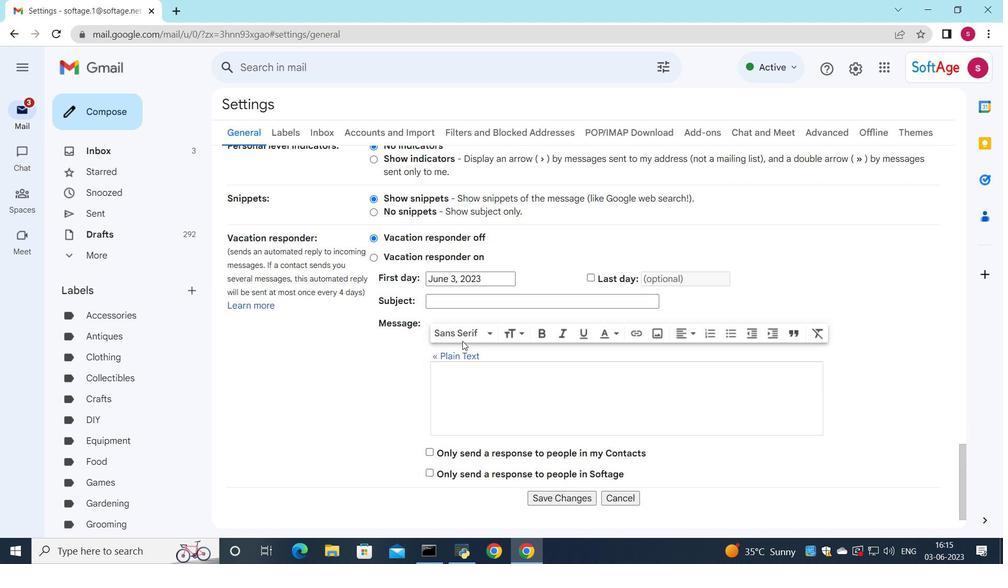 
Action: Mouse scrolled (462, 341) with delta (0, 0)
Screenshot: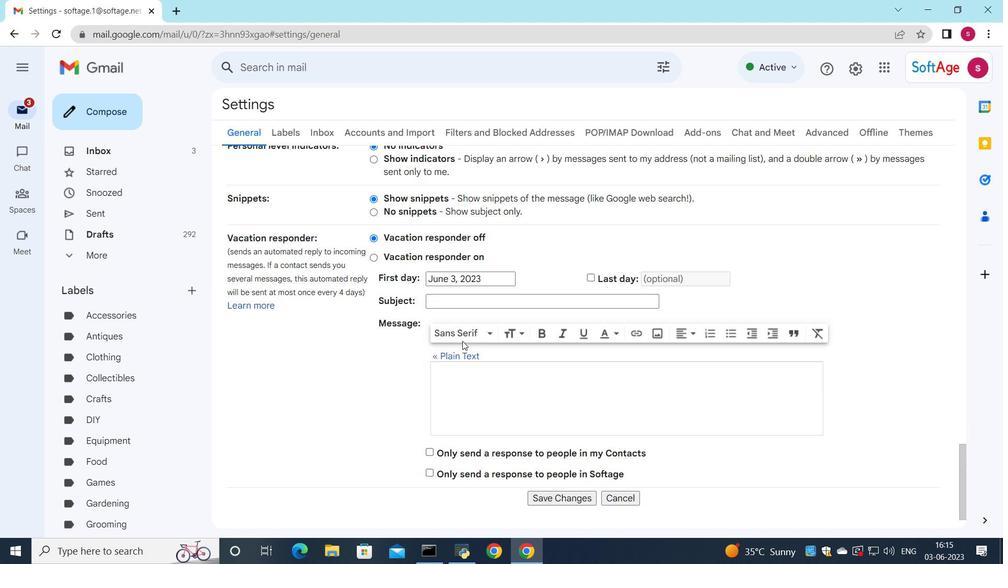 
Action: Mouse scrolled (462, 341) with delta (0, 0)
Screenshot: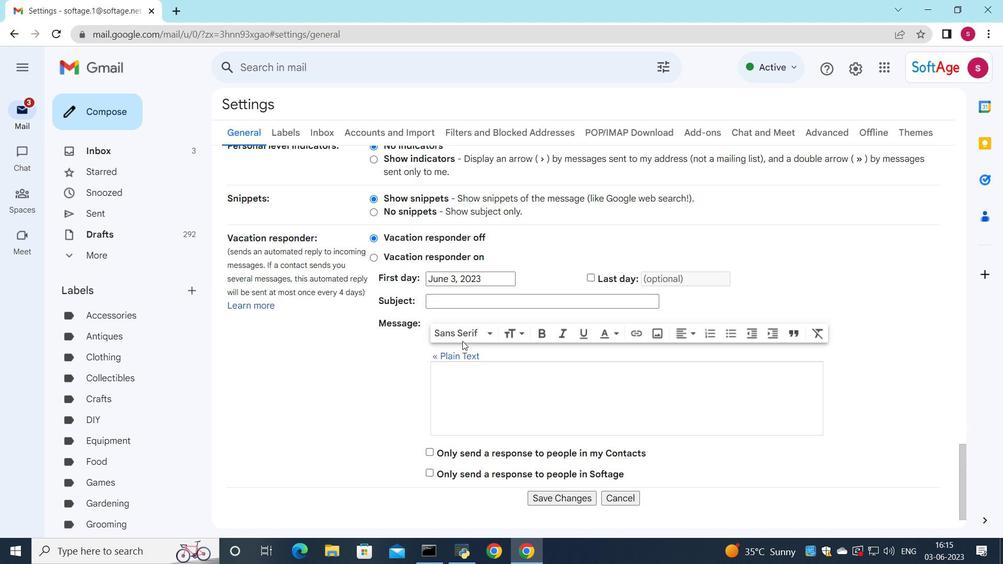 
Action: Mouse moved to (543, 457)
Screenshot: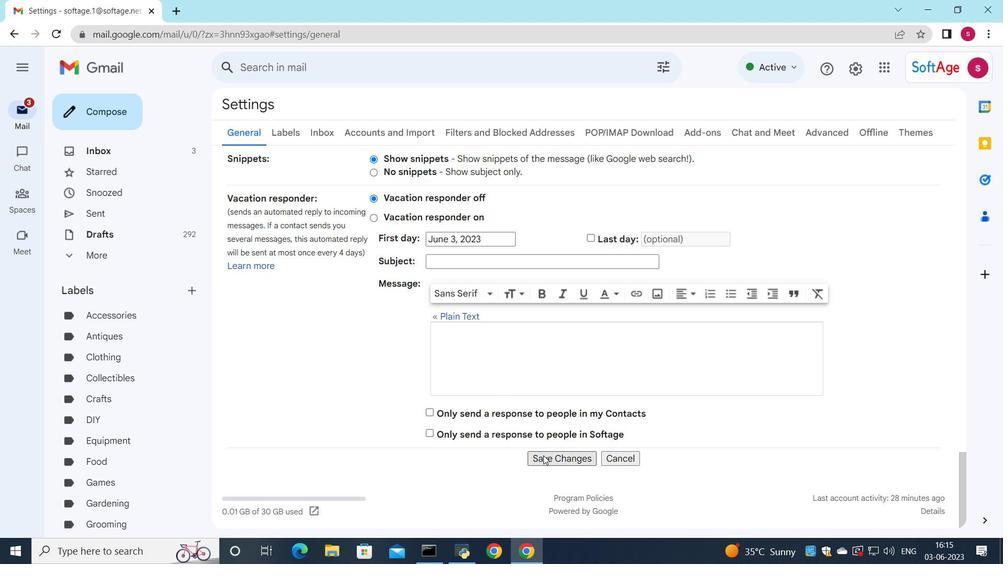
Action: Mouse pressed left at (543, 457)
Screenshot: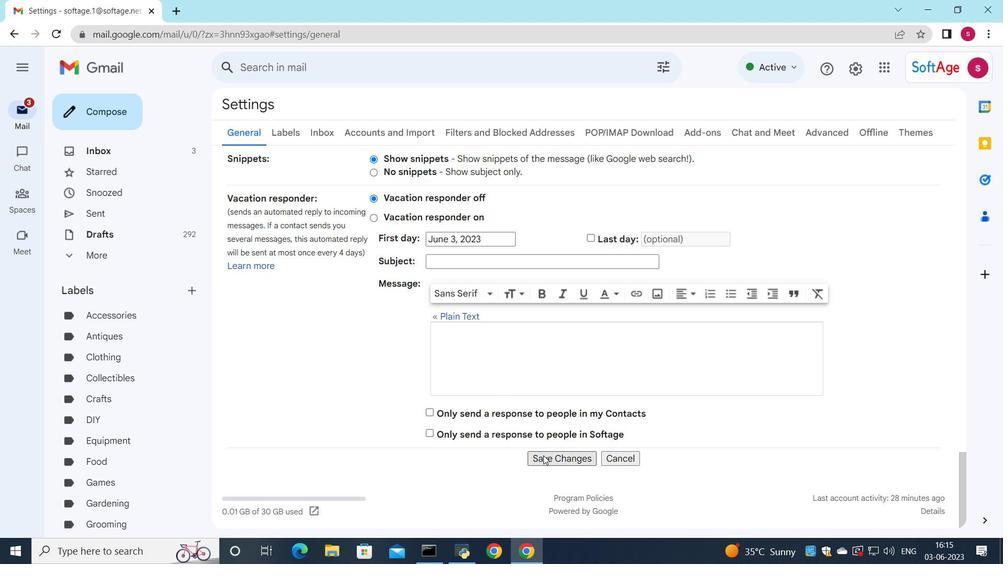 
Action: Mouse moved to (506, 136)
Screenshot: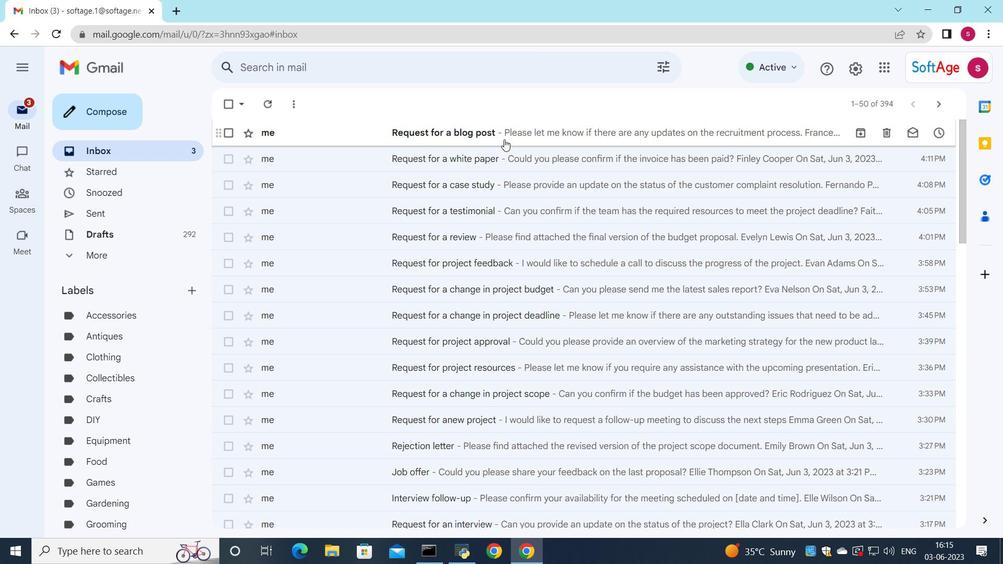 
Action: Mouse pressed left at (506, 136)
Screenshot: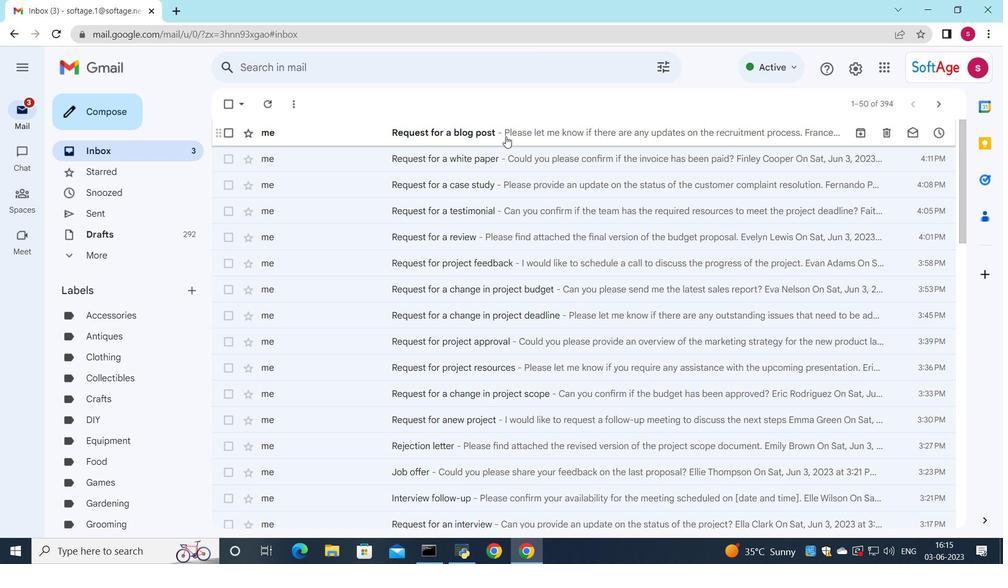 
Action: Mouse moved to (963, 164)
Screenshot: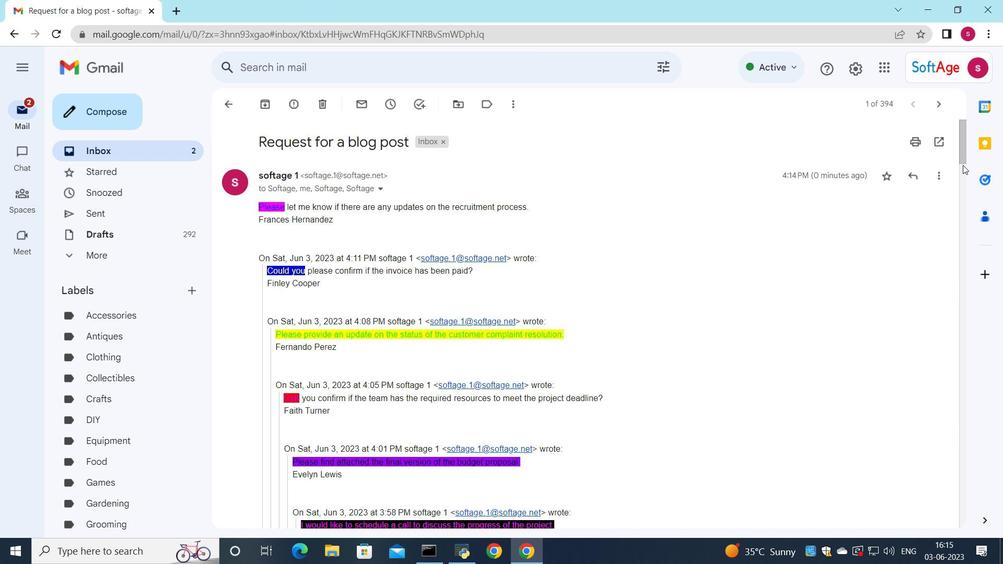 
Action: Mouse pressed left at (963, 164)
Screenshot: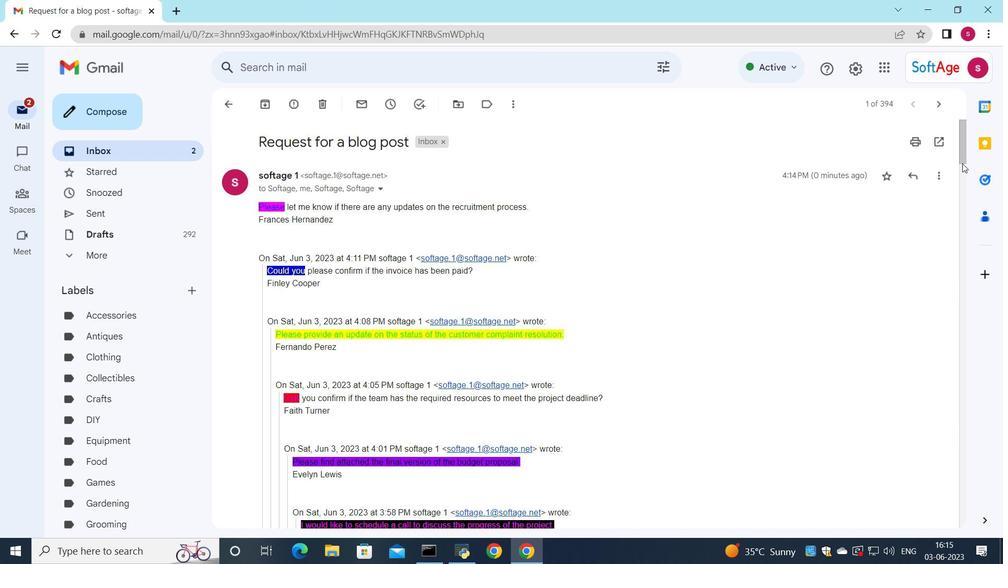 
Action: Mouse moved to (963, 270)
Screenshot: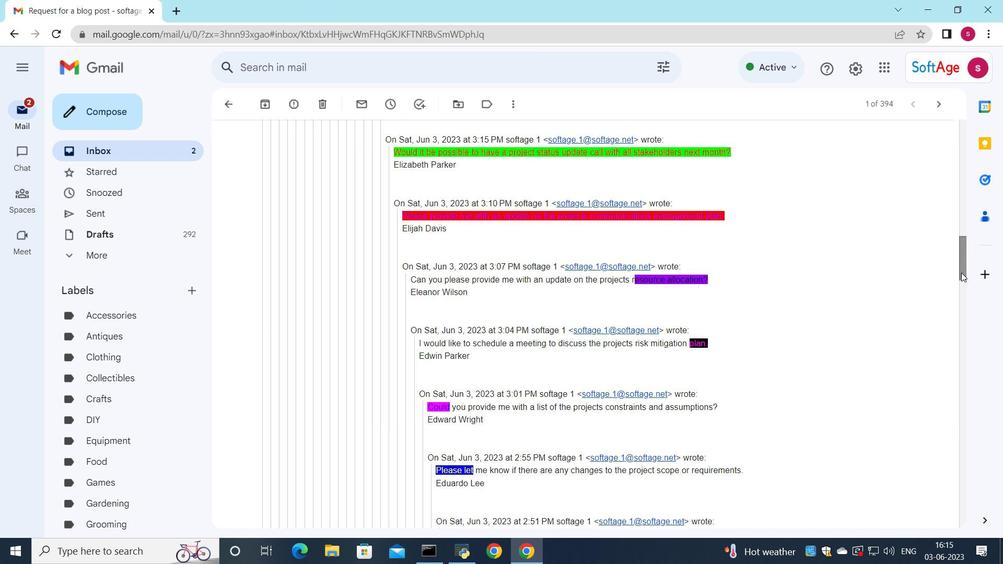 
Action: Mouse pressed left at (963, 270)
Screenshot: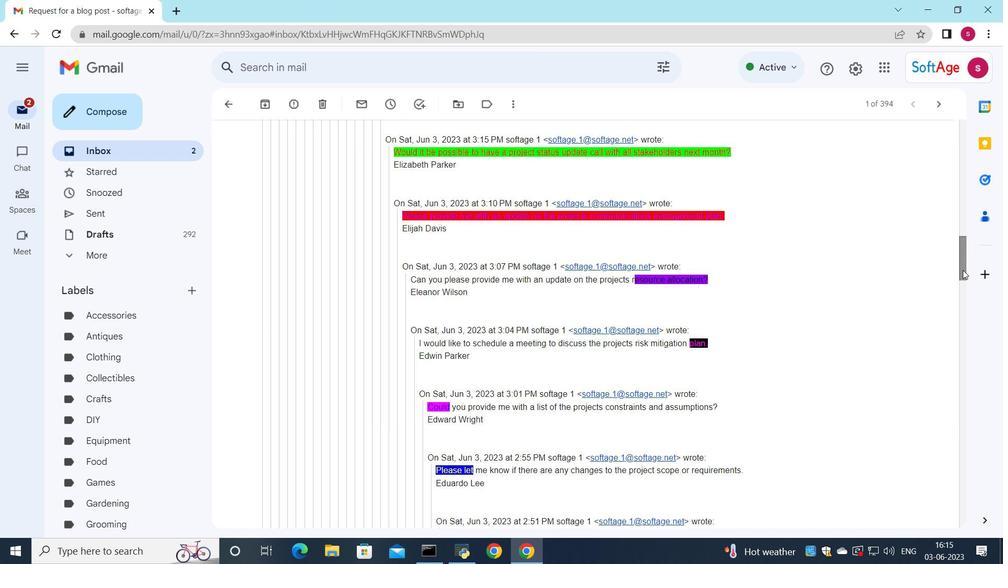 
Action: Mouse moved to (374, 452)
Screenshot: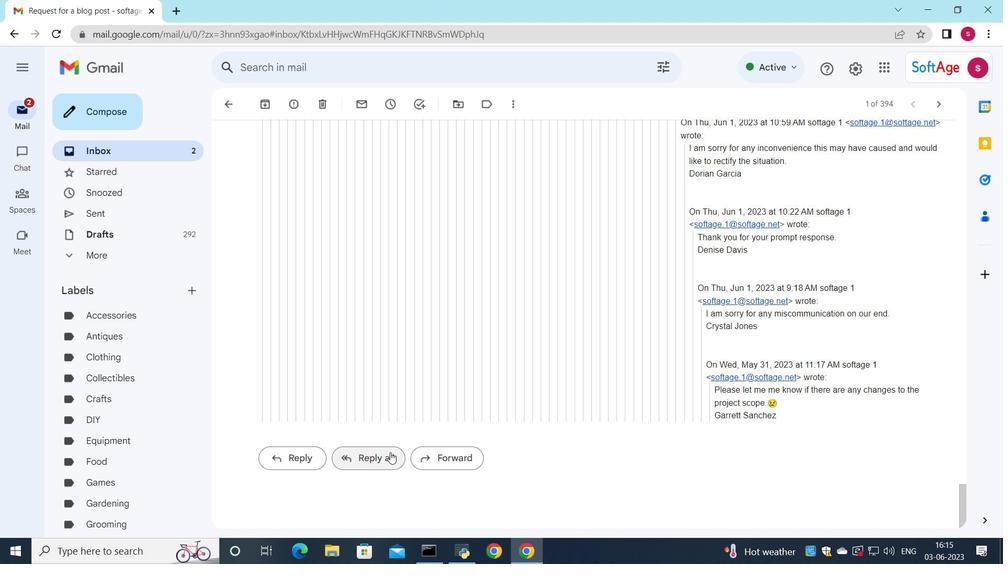 
Action: Mouse pressed left at (374, 452)
Screenshot: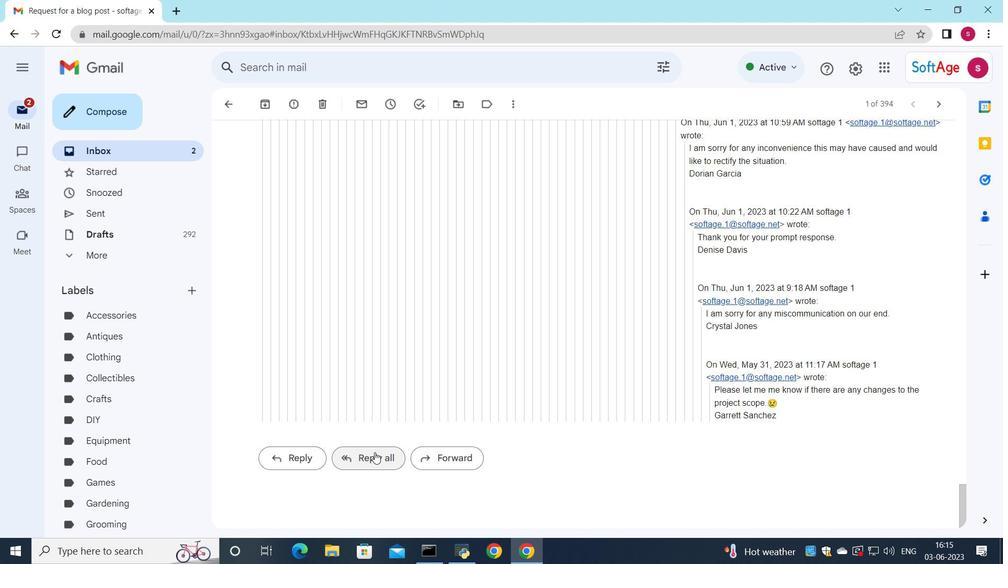 
Action: Mouse moved to (280, 353)
Screenshot: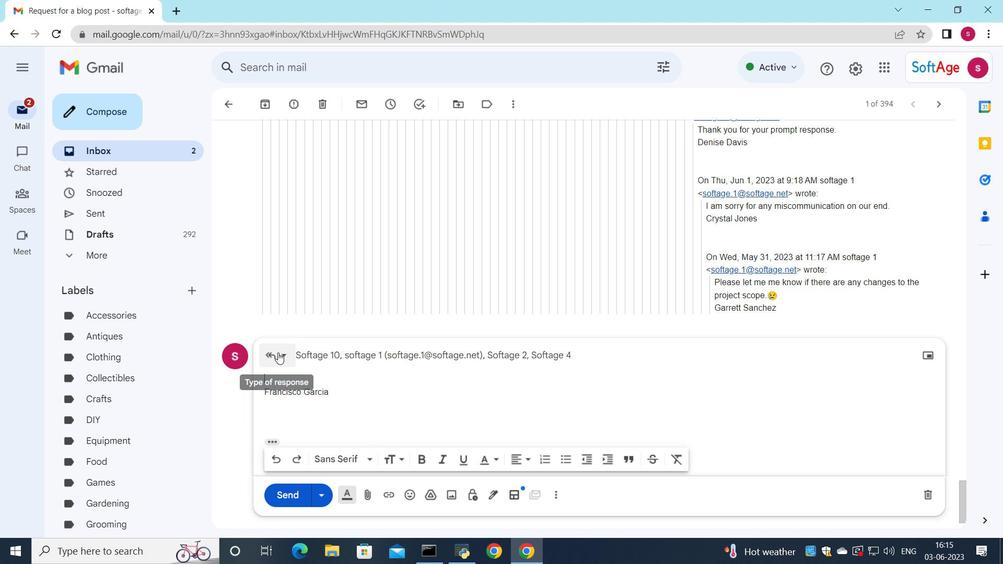 
Action: Mouse pressed left at (280, 353)
Screenshot: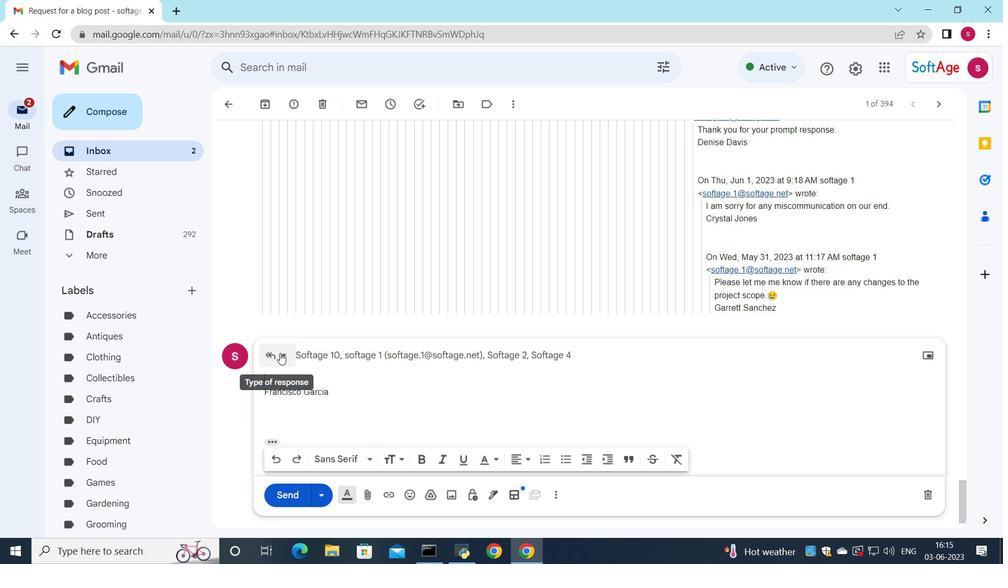 
Action: Mouse moved to (322, 446)
Screenshot: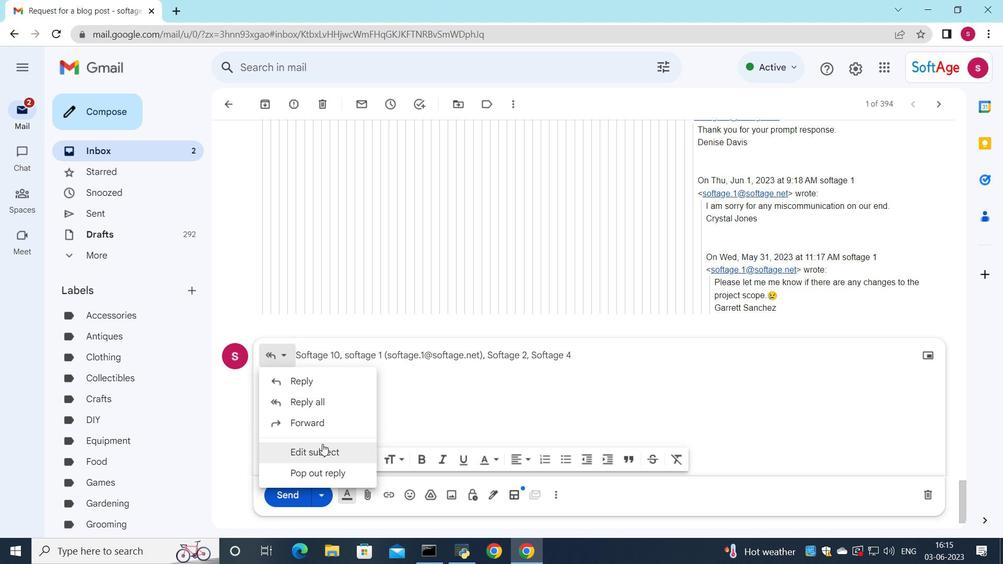 
Action: Mouse pressed left at (322, 446)
Screenshot: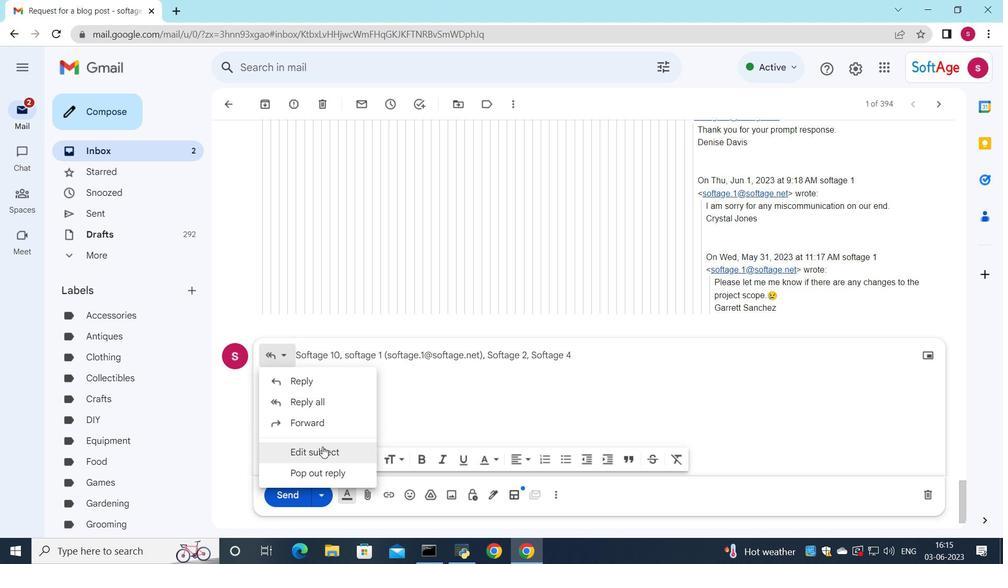 
Action: Mouse moved to (594, 299)
Screenshot: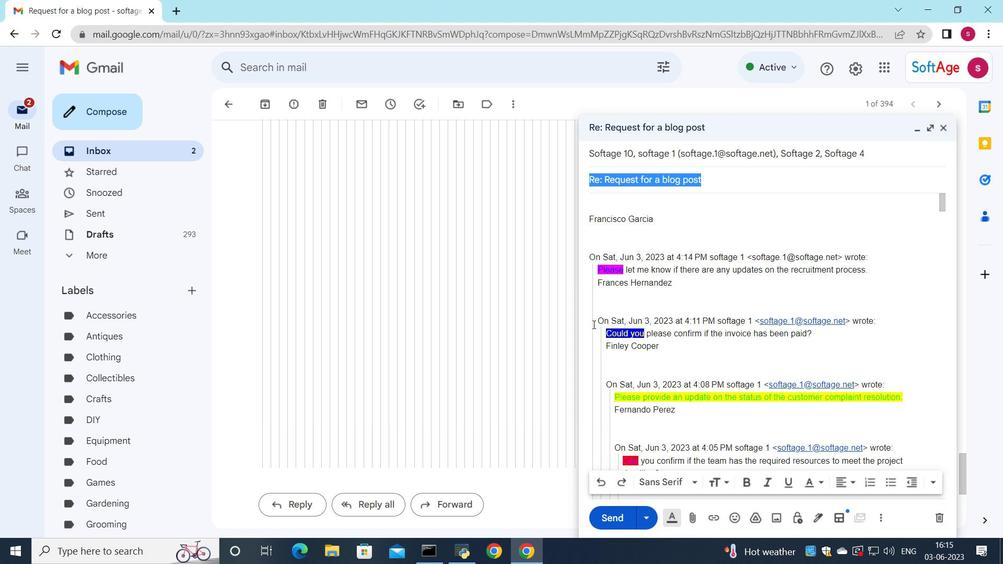 
Action: Key pressed <Key.shift>Request<Key.space>for<Key.space>an<Key.space>article
Screenshot: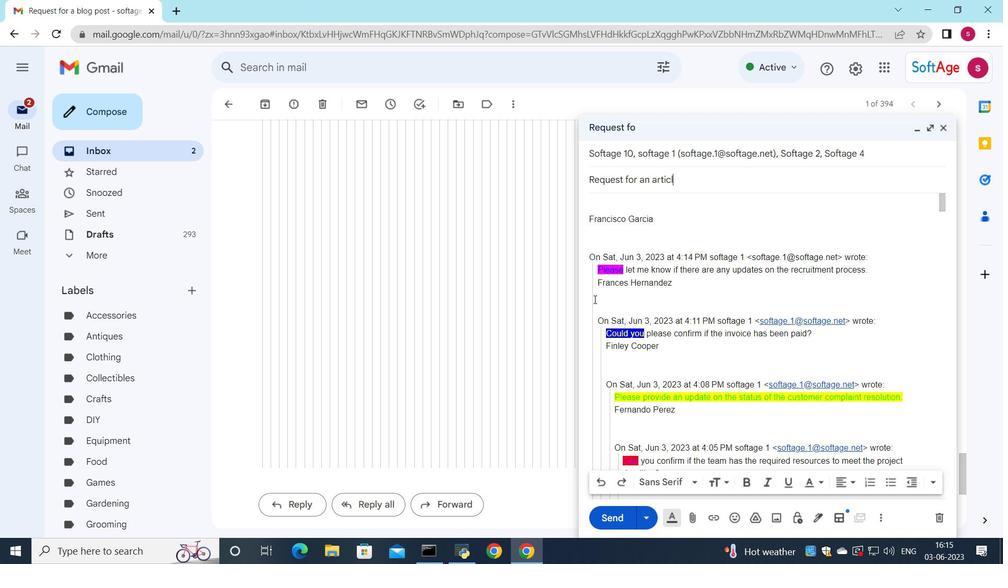 
Action: Mouse moved to (608, 205)
Screenshot: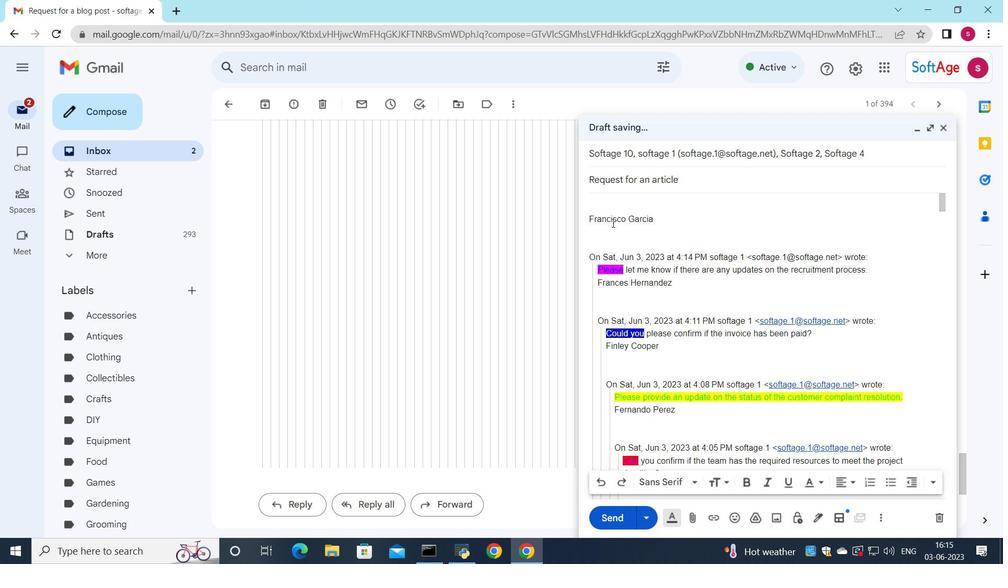 
Action: Mouse pressed left at (608, 205)
Screenshot: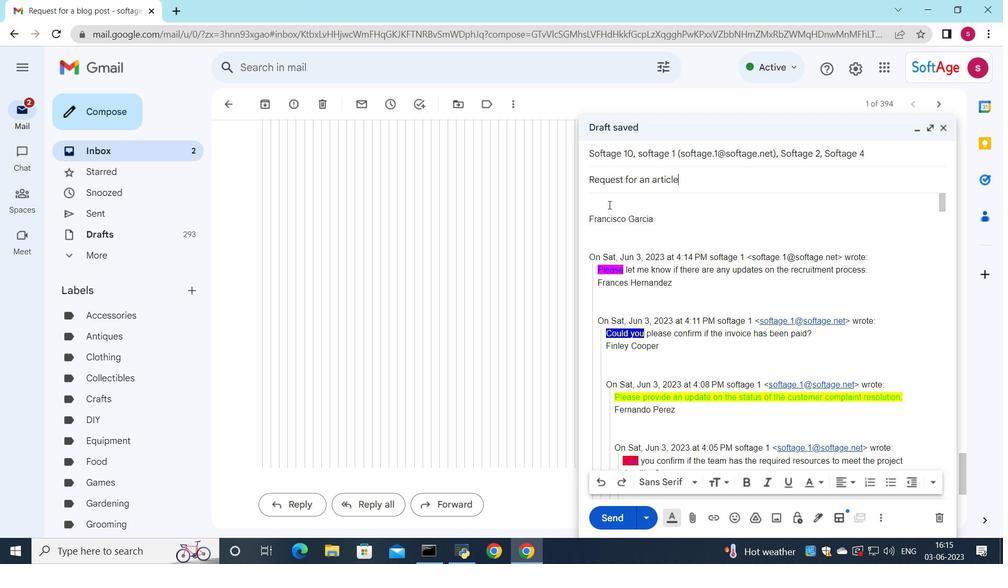 
Action: Key pressed <Key.shift>Can<Key.space>you<Key.space>provide<Key.space>me<Key.space>with<Key.space>the<Key.space>contact<Key.space>information<Key.space>for<Key.space>the<Key.space>client<Key.shift_r><Key.shift_r><Key.shift_r><Key.shift_r><Key.shift_r><Key.shift_r><Key.shift_r><Key.shift_r><Key.shift_r><Key.shift_r><Key.shift_r>?
Screenshot: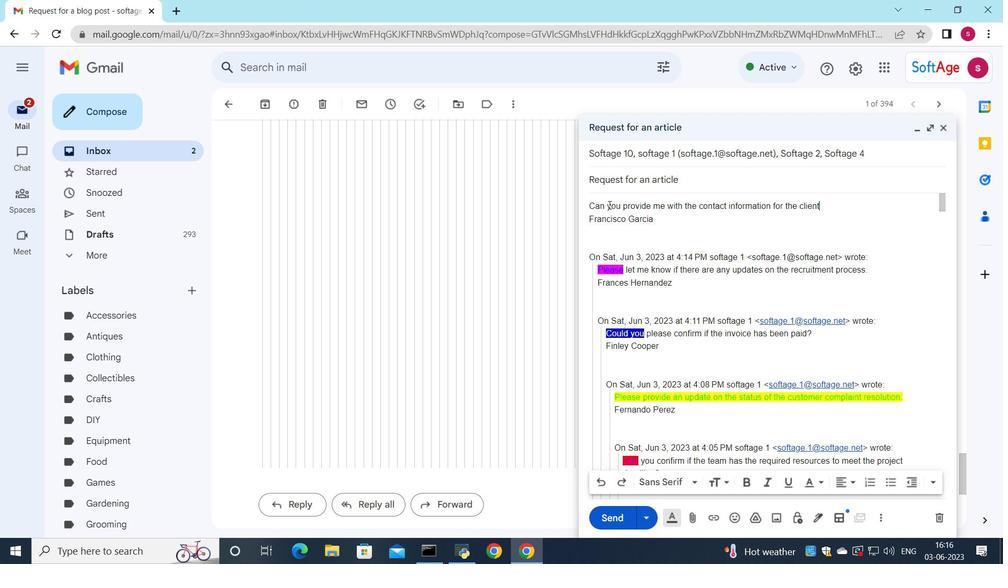 
Action: Mouse moved to (830, 204)
Screenshot: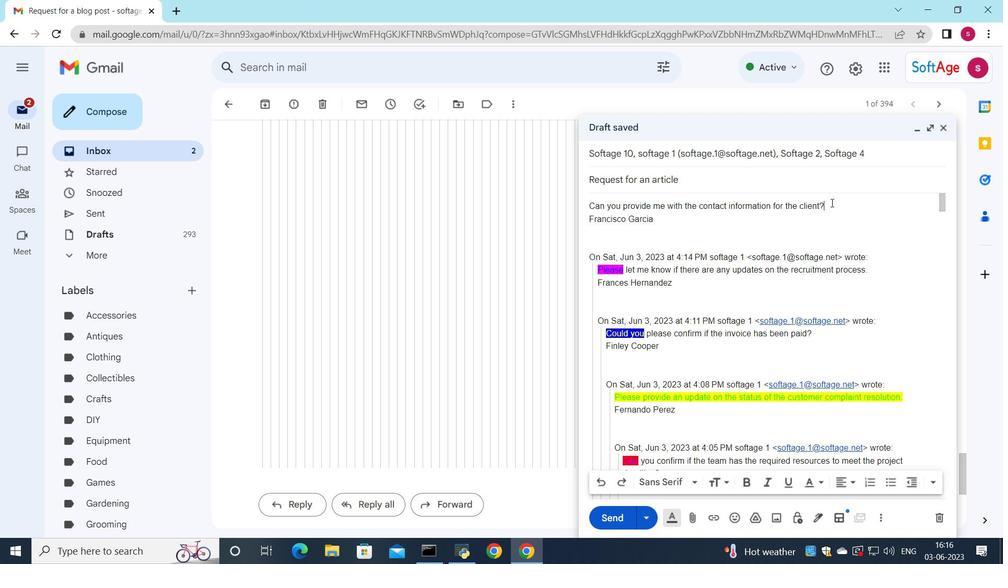 
Action: Mouse pressed left at (830, 204)
Screenshot: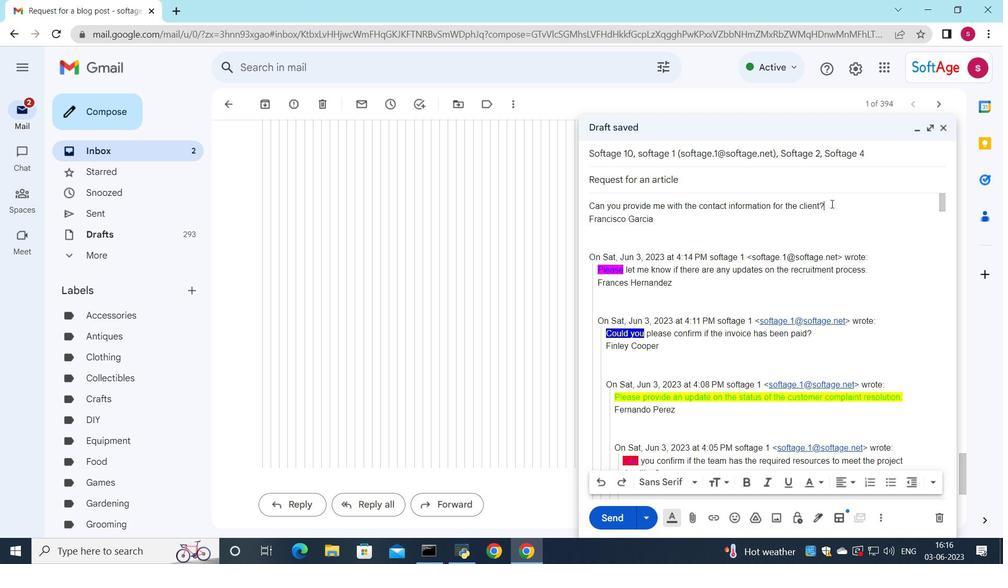 
Action: Mouse moved to (822, 480)
Screenshot: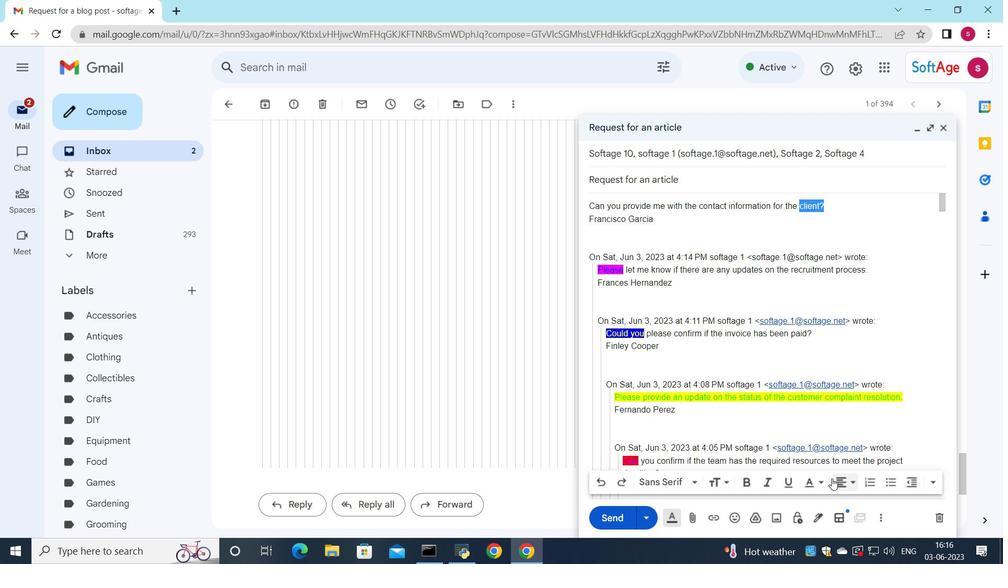 
Action: Mouse pressed left at (822, 480)
Screenshot: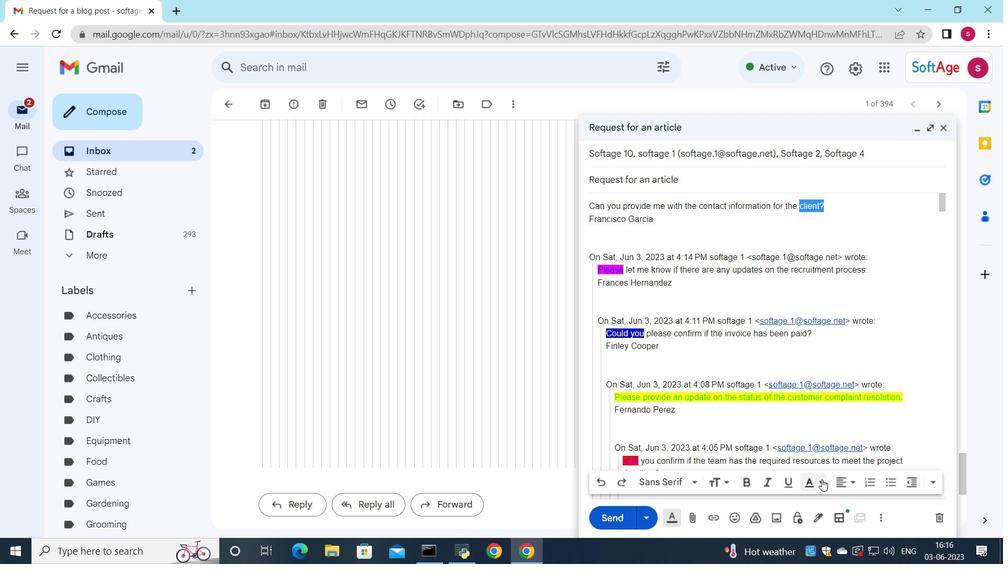 
Action: Mouse moved to (815, 389)
Screenshot: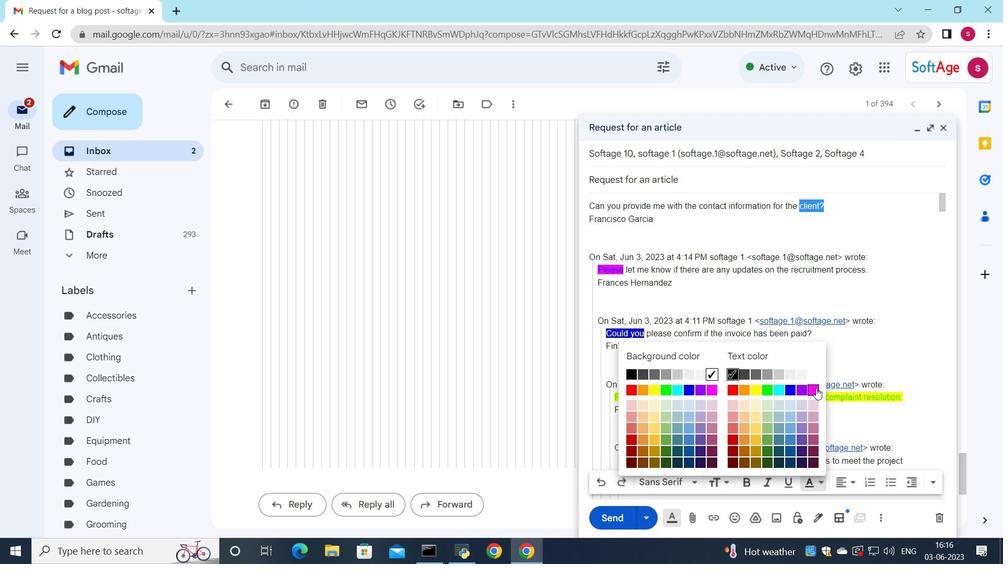 
Action: Mouse pressed left at (815, 389)
Screenshot: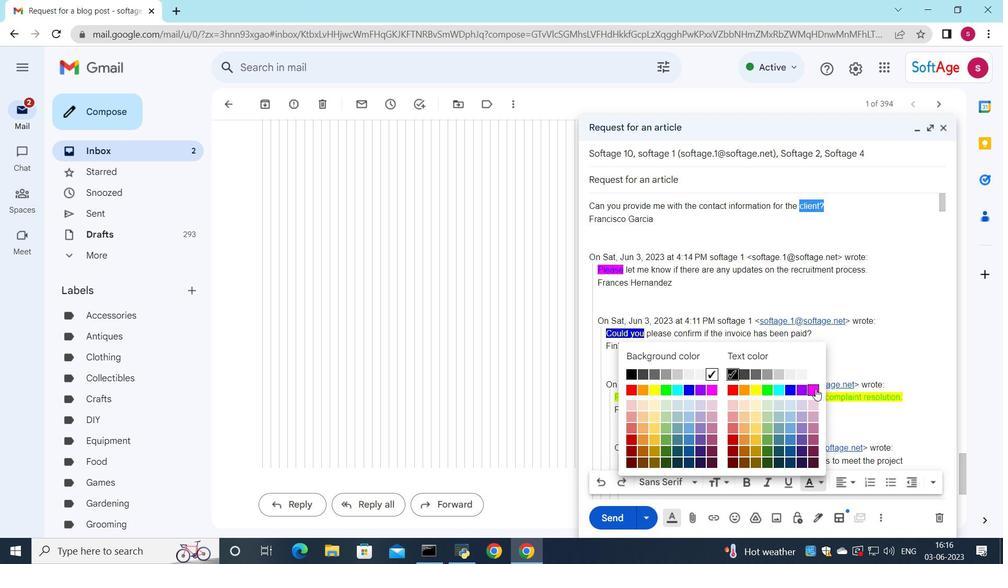 
Action: Mouse moved to (817, 486)
Screenshot: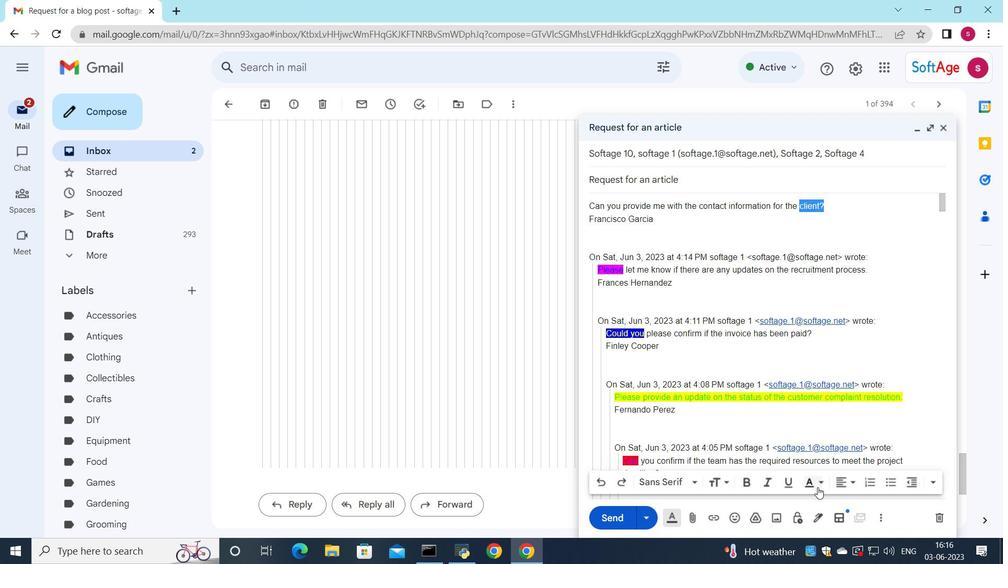 
Action: Mouse pressed left at (817, 486)
Screenshot: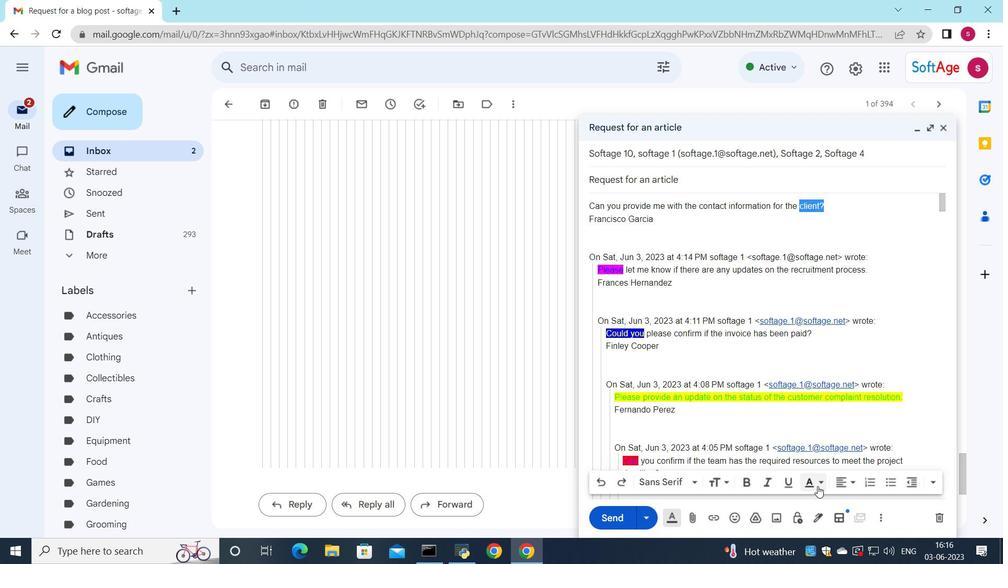 
Action: Mouse moved to (630, 371)
Screenshot: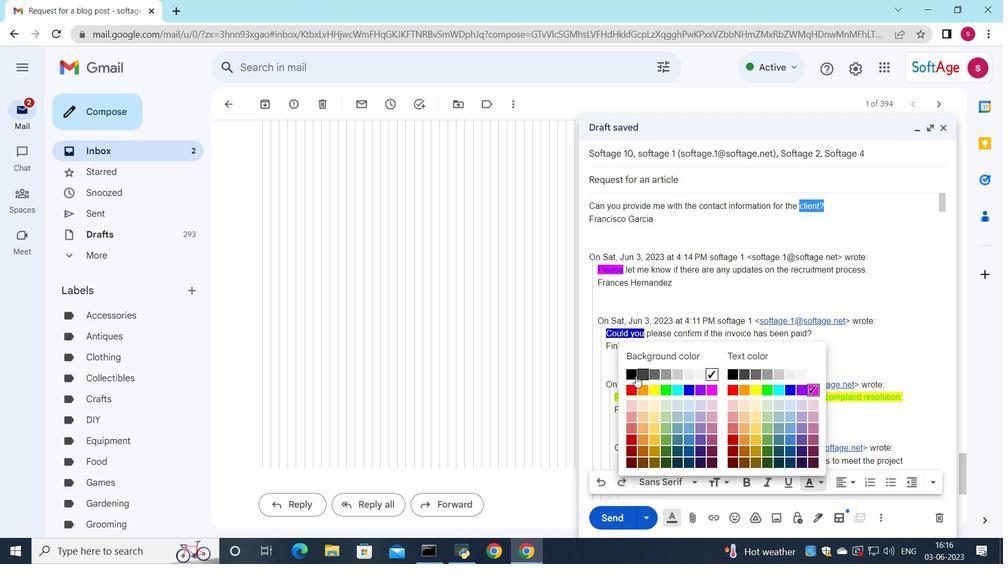
Action: Mouse pressed left at (630, 371)
Screenshot: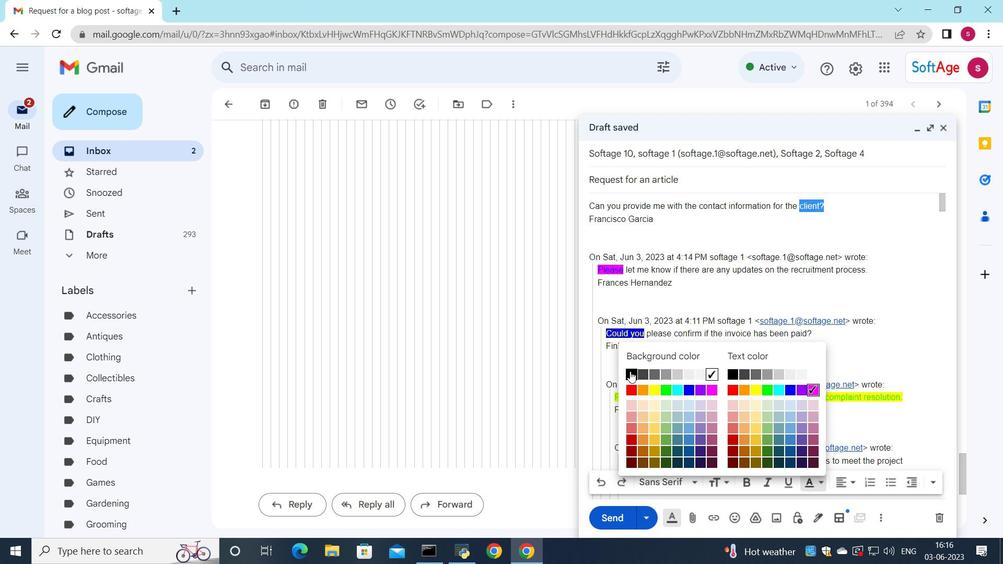 
Action: Mouse moved to (620, 511)
Screenshot: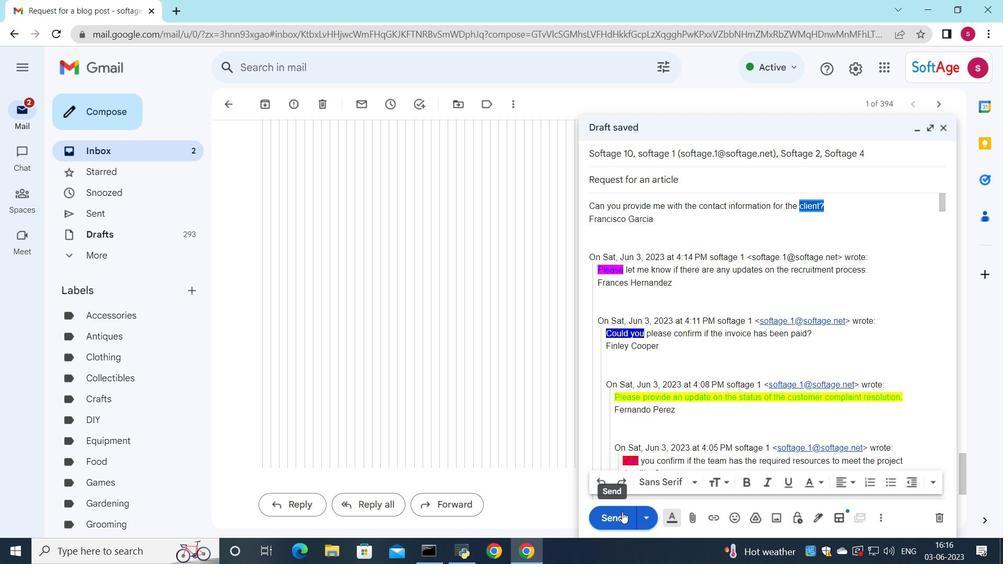 
Action: Mouse pressed left at (620, 511)
Screenshot: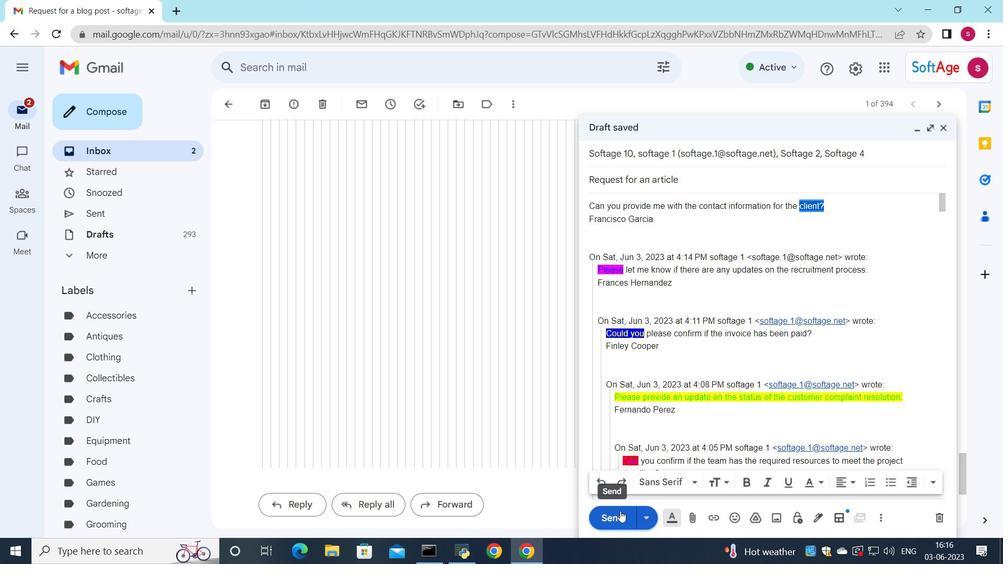 
Action: Mouse moved to (175, 146)
Screenshot: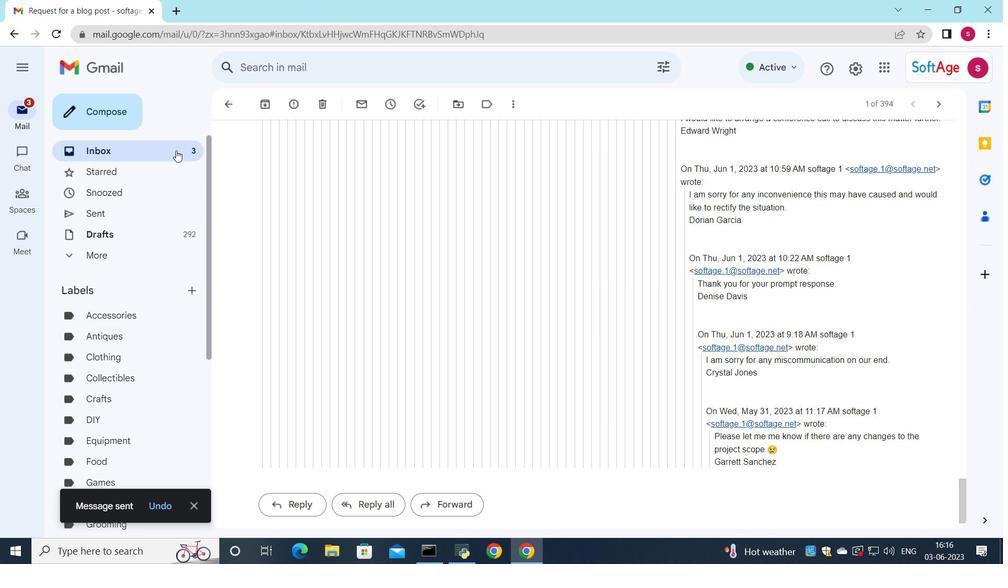 
Action: Mouse pressed left at (175, 146)
Screenshot: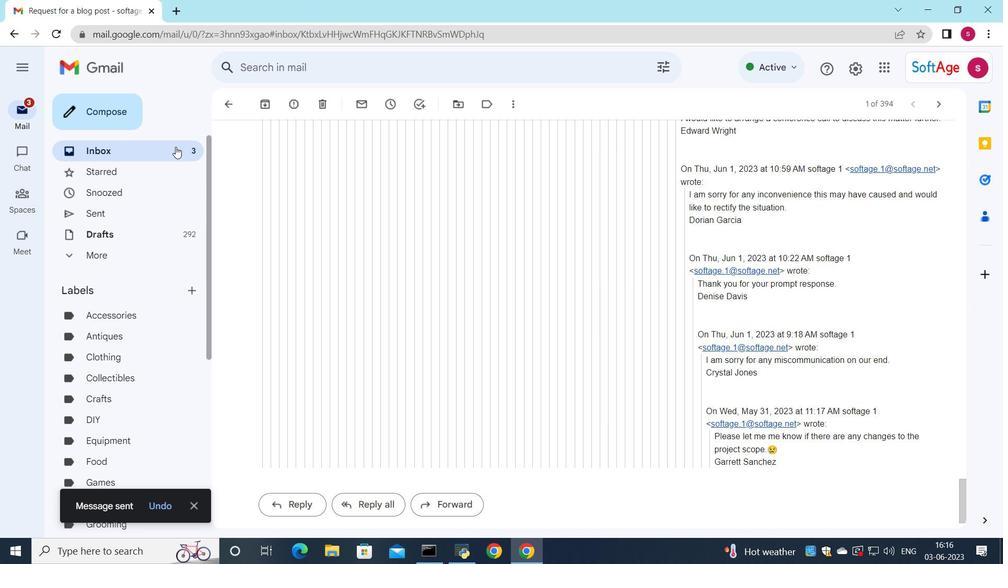
Action: Mouse moved to (428, 181)
Screenshot: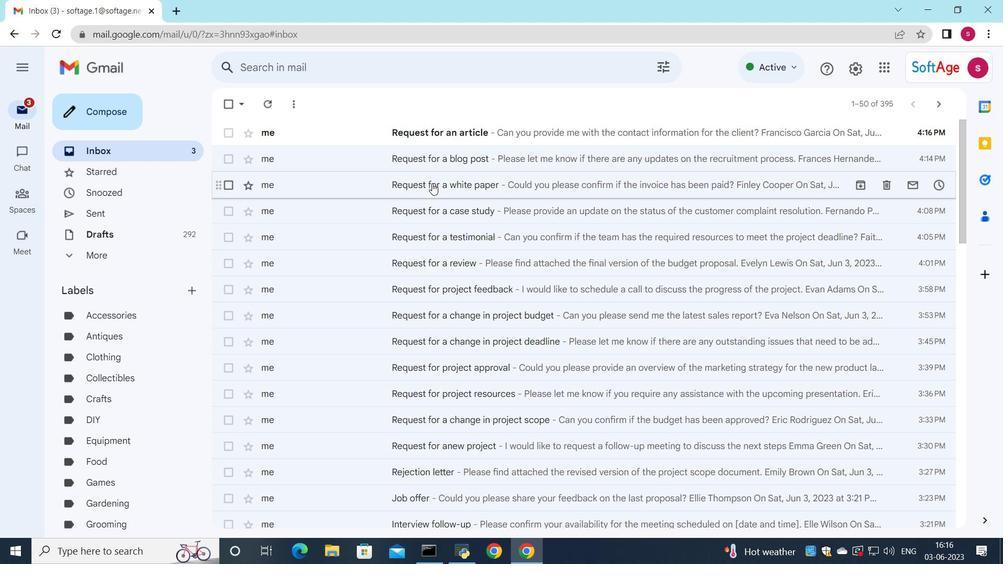 
